 Task: Search one way flight ticket for 1 adult, 5 children, 2 infants in seat and 1 infant on lap in first from Denver: Denver International Airport to Laramie: Laramie Regional Airport on 5-3-2023. Choice of flights is Westjet. Number of bags: 7 checked bags. Price is upto 87000. Outbound departure time preference is 14:15.
Action: Mouse moved to (336, 132)
Screenshot: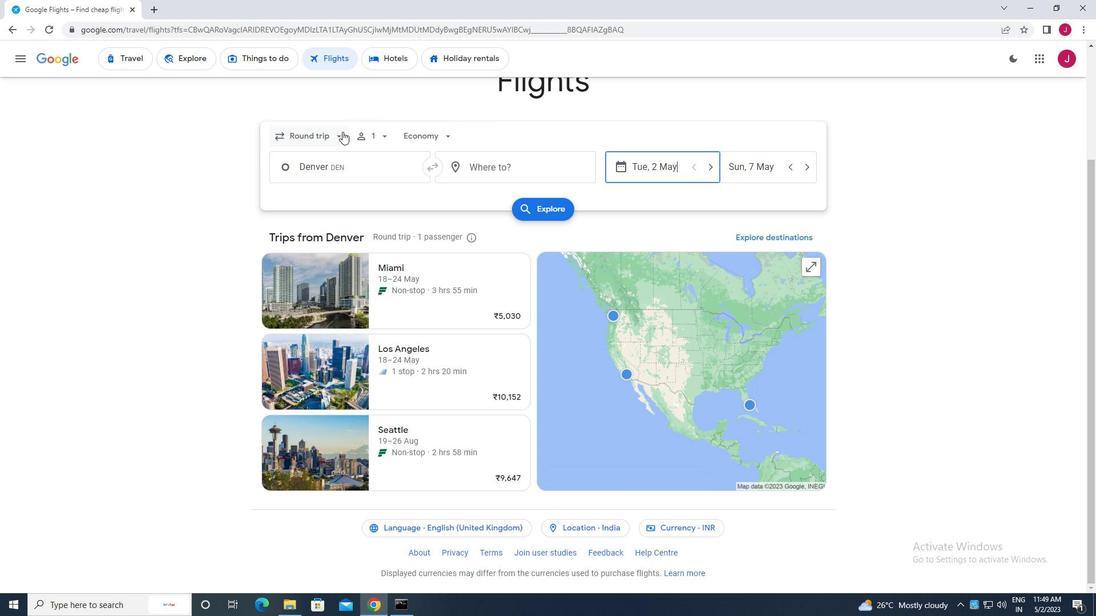 
Action: Mouse pressed left at (336, 132)
Screenshot: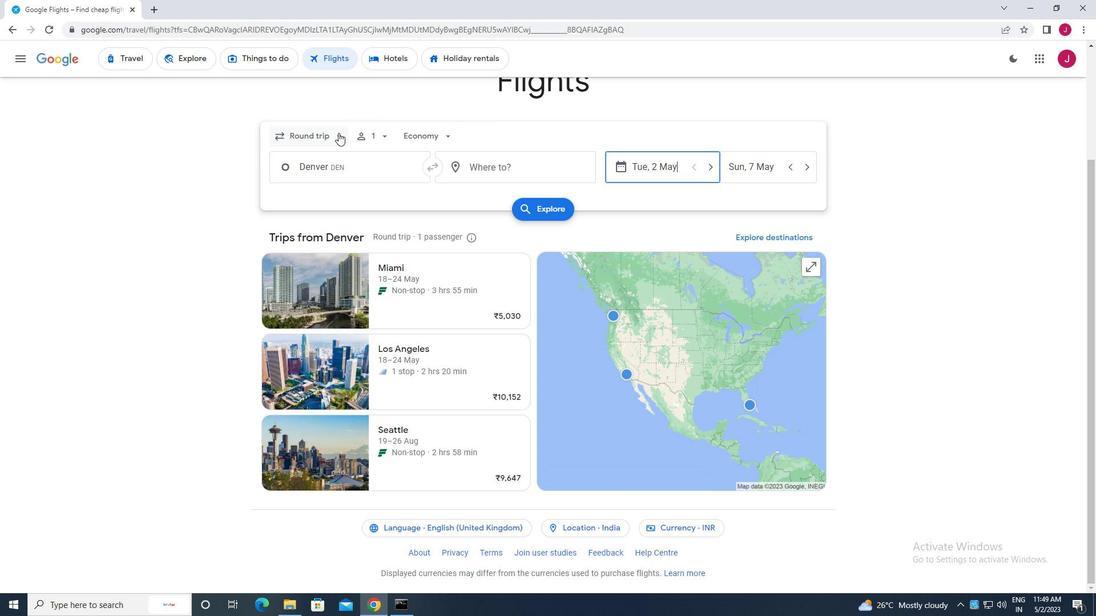 
Action: Mouse moved to (322, 191)
Screenshot: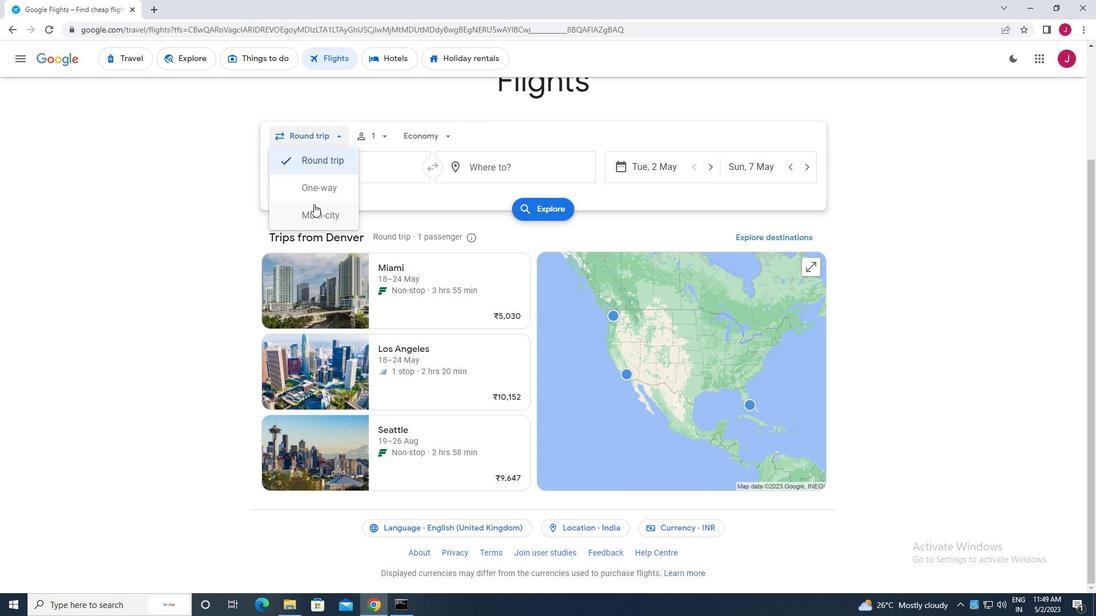 
Action: Mouse pressed left at (322, 191)
Screenshot: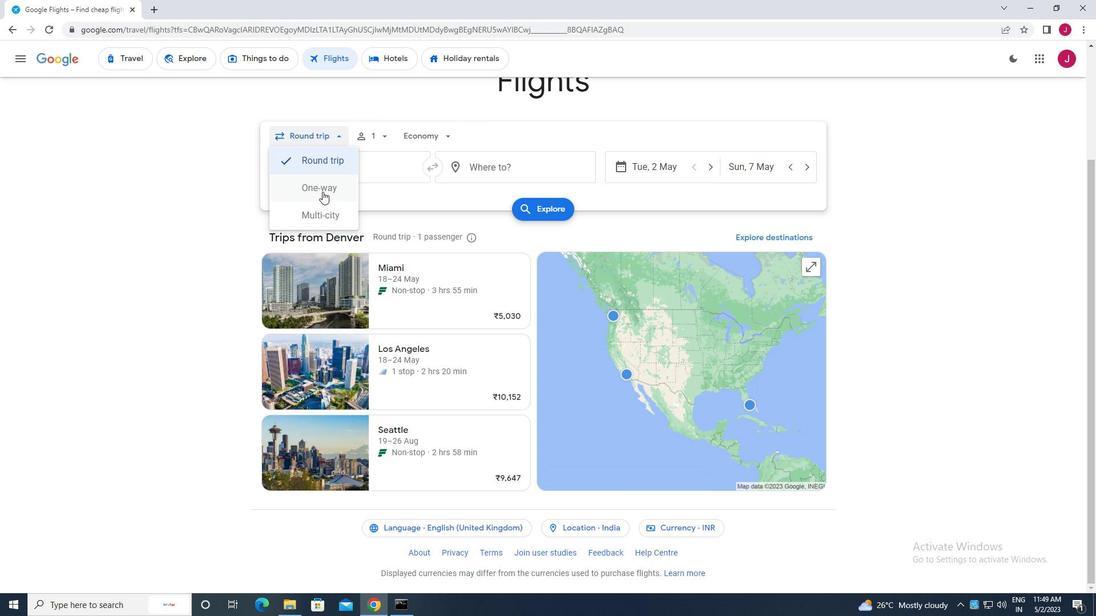 
Action: Mouse moved to (384, 132)
Screenshot: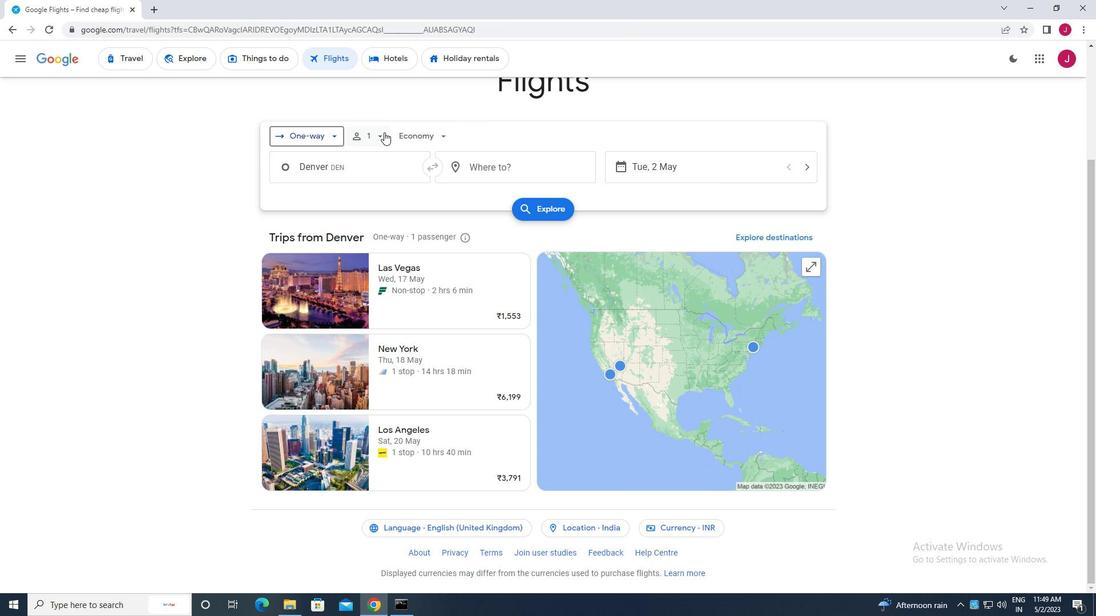 
Action: Mouse pressed left at (384, 132)
Screenshot: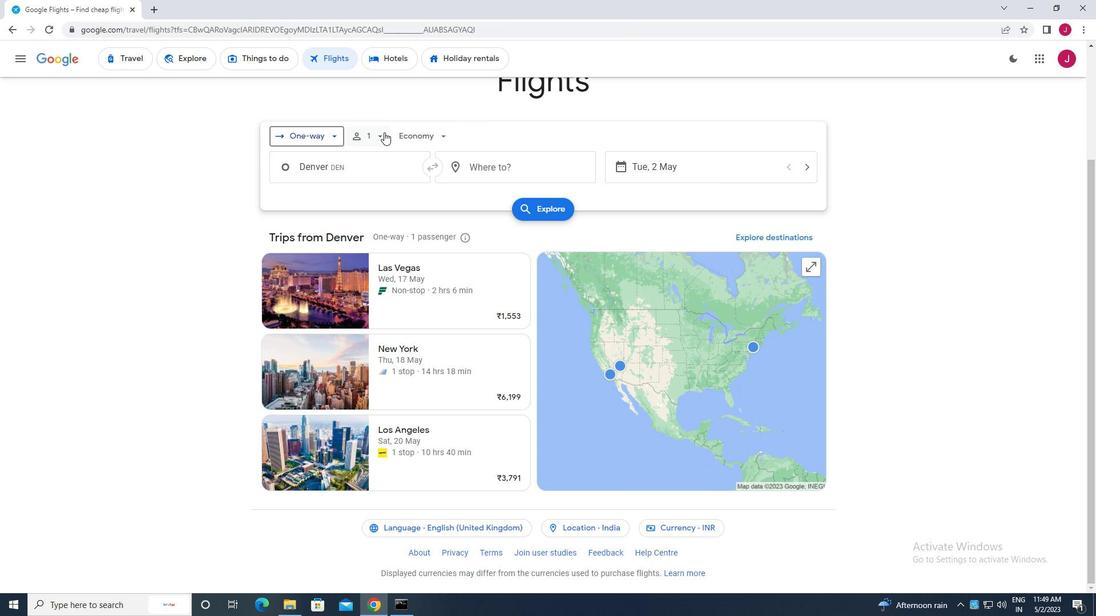 
Action: Mouse moved to (465, 198)
Screenshot: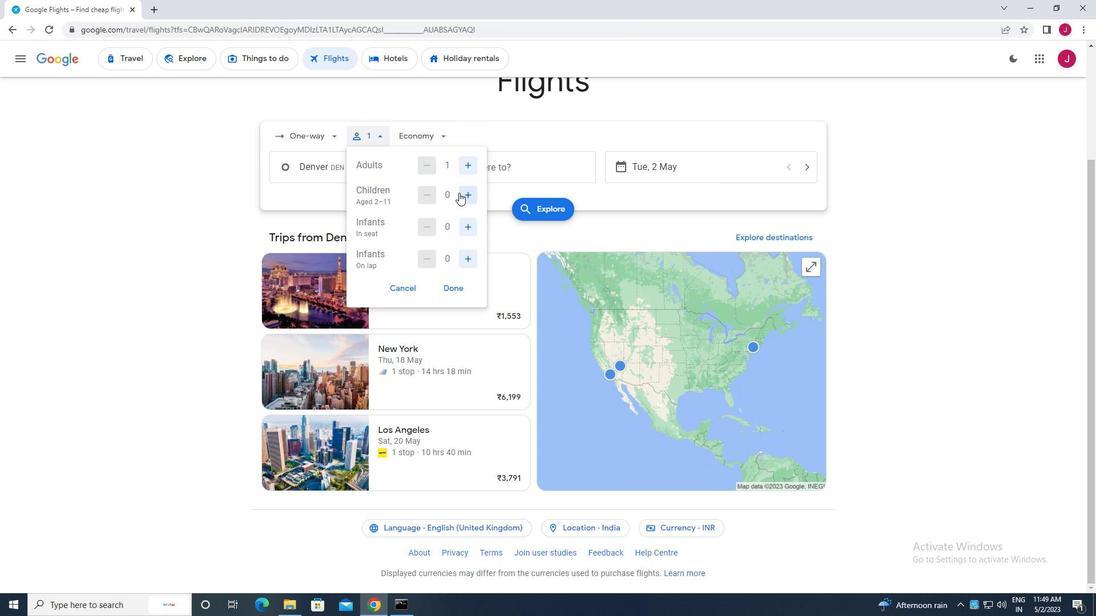 
Action: Mouse pressed left at (465, 198)
Screenshot: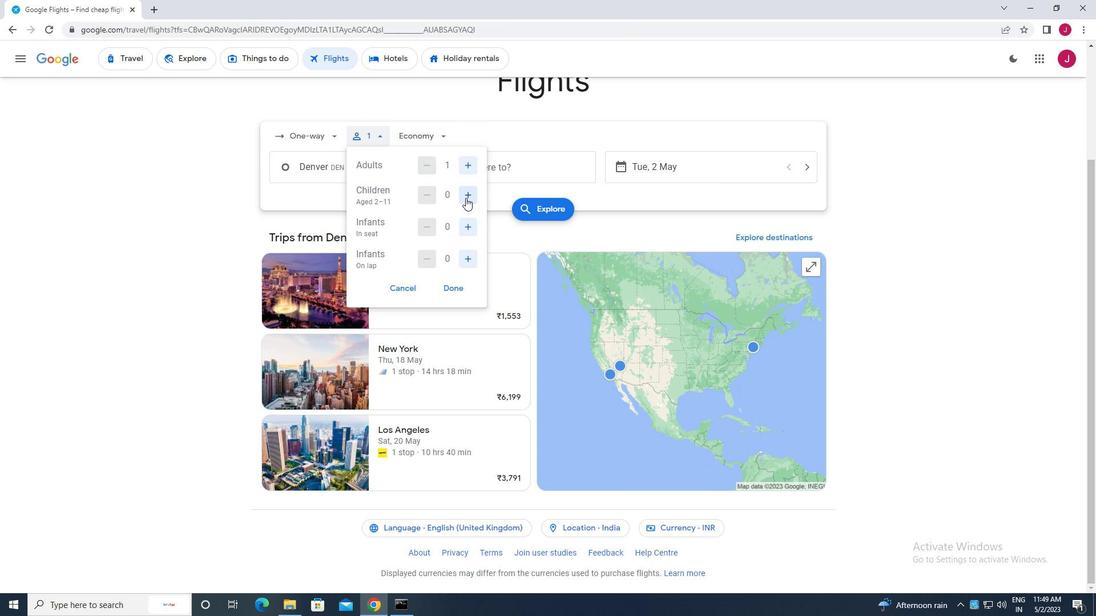 
Action: Mouse pressed left at (465, 198)
Screenshot: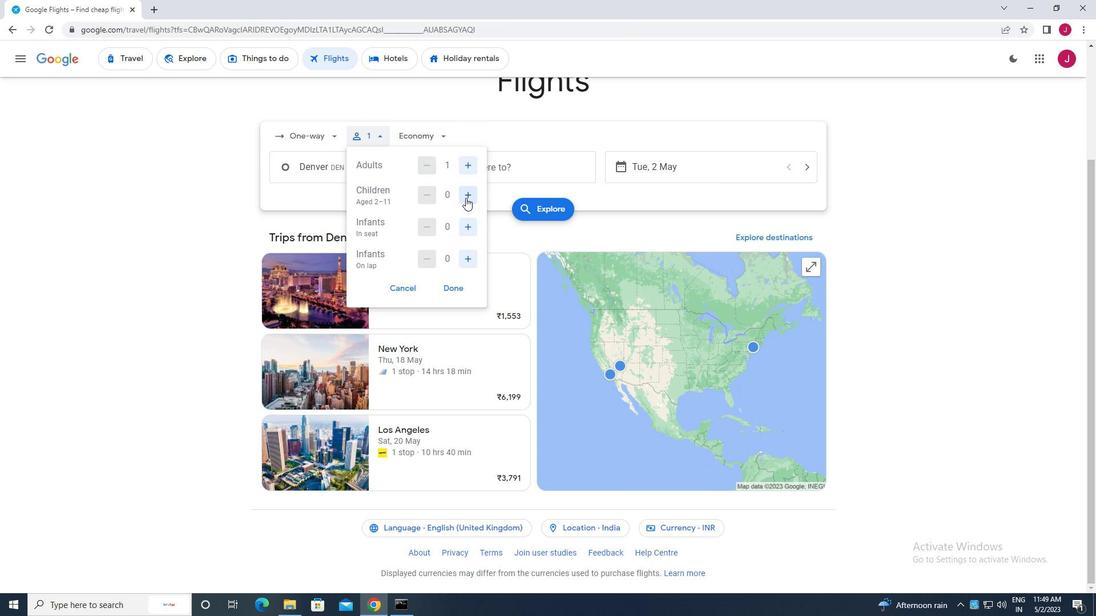 
Action: Mouse pressed left at (465, 198)
Screenshot: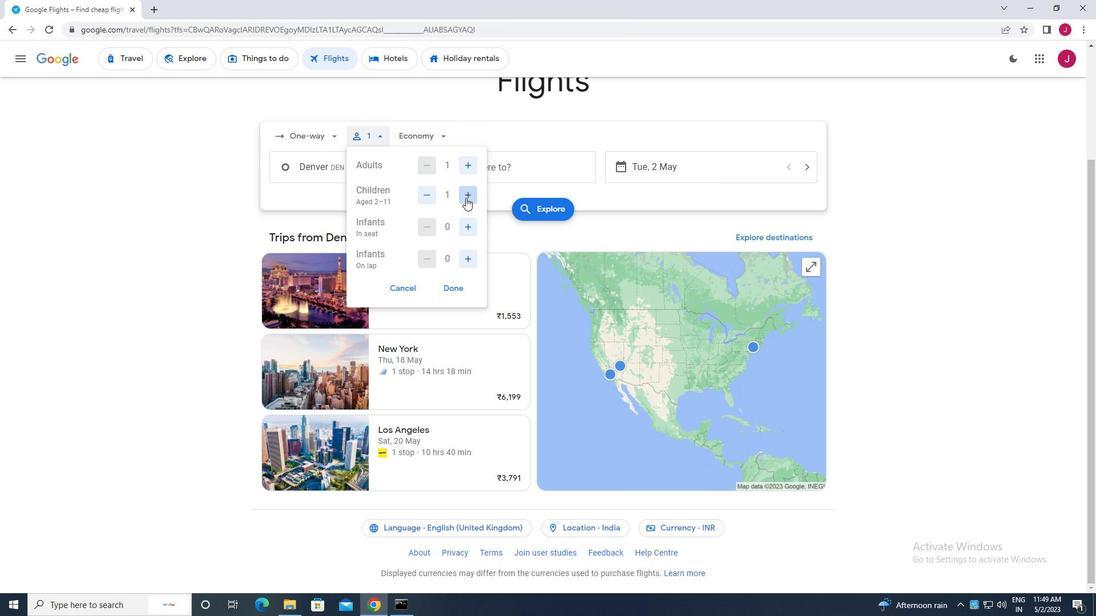 
Action: Mouse pressed left at (465, 198)
Screenshot: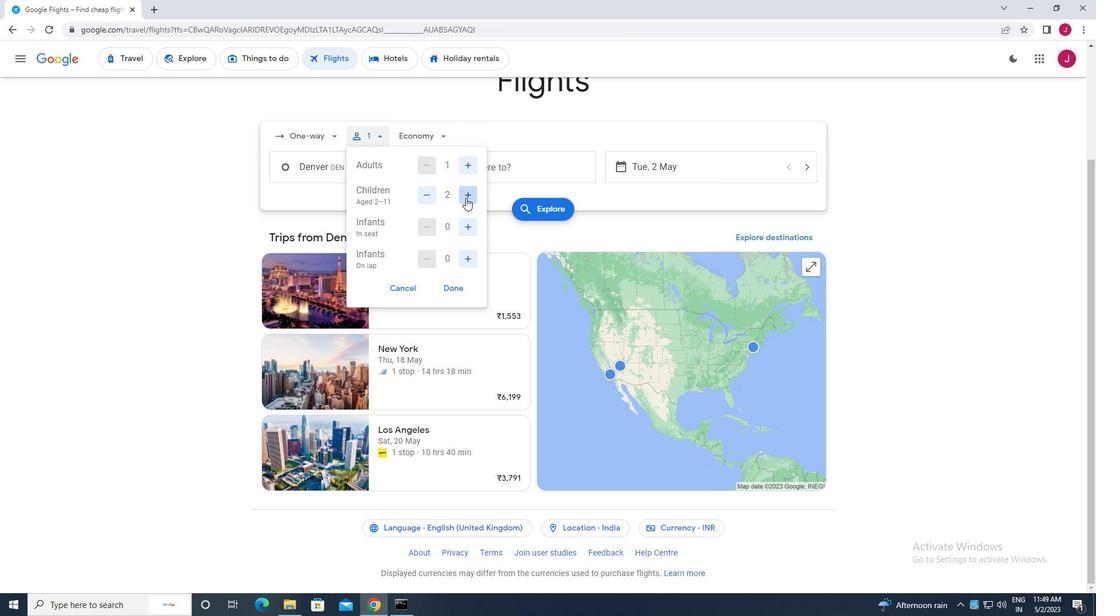 
Action: Mouse pressed left at (465, 198)
Screenshot: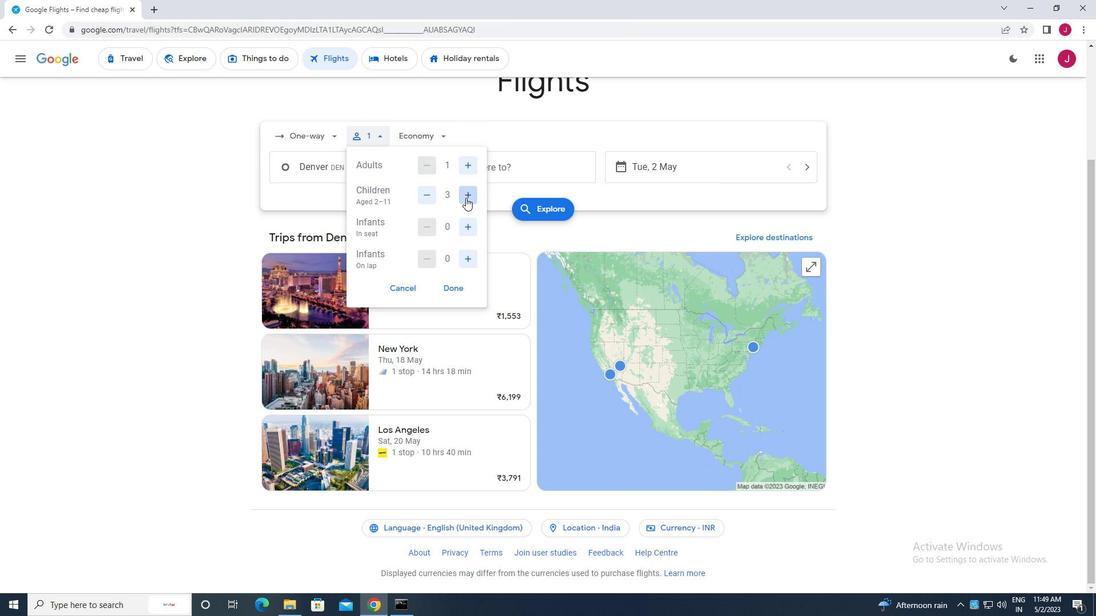 
Action: Mouse moved to (470, 231)
Screenshot: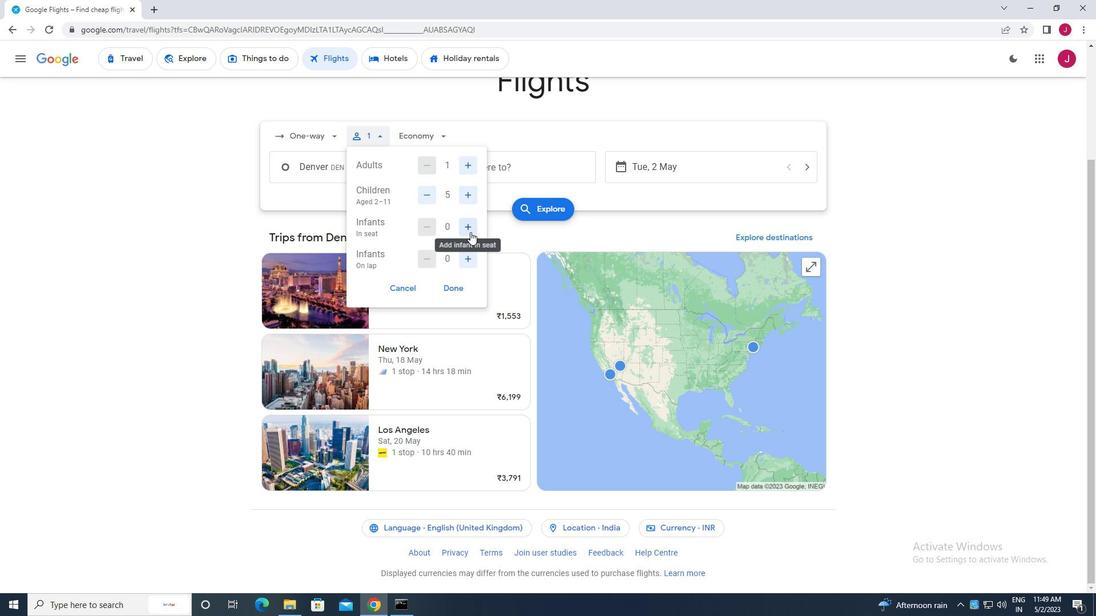 
Action: Mouse pressed left at (470, 231)
Screenshot: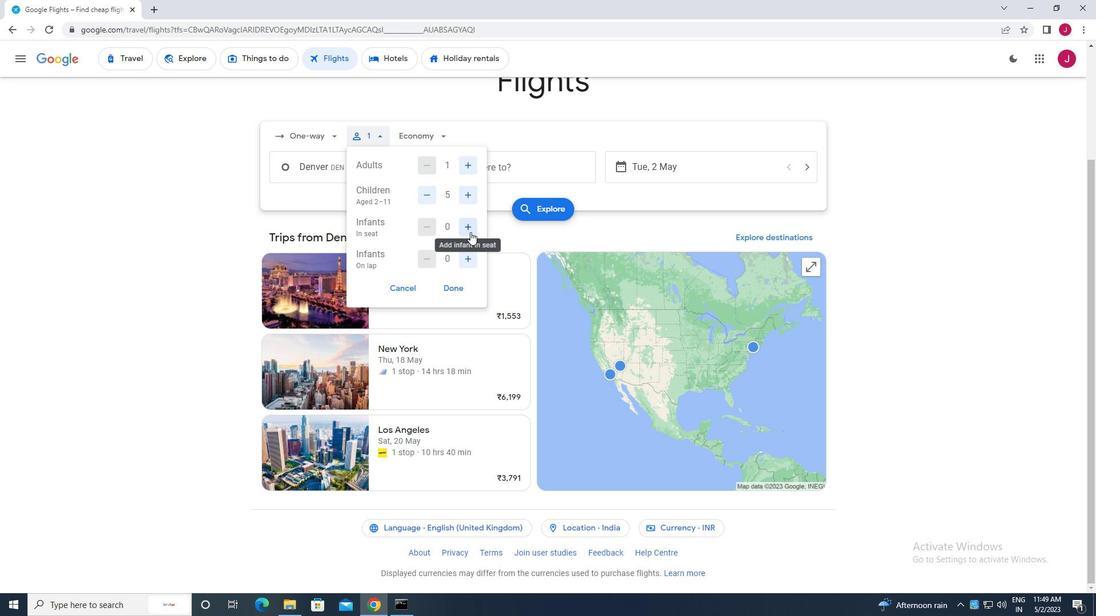 
Action: Mouse pressed left at (470, 231)
Screenshot: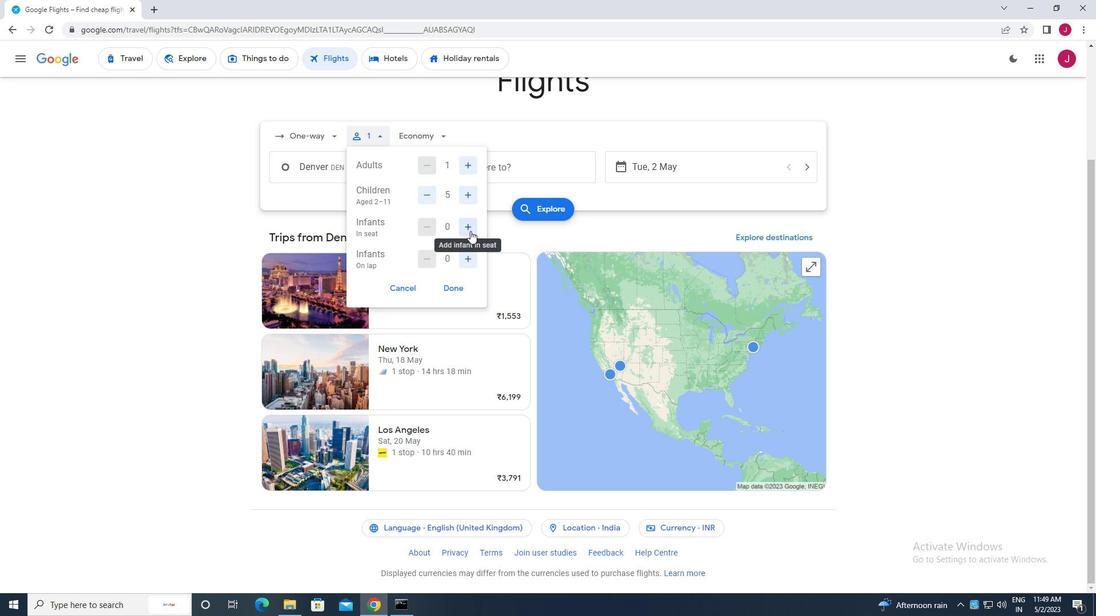 
Action: Mouse moved to (469, 257)
Screenshot: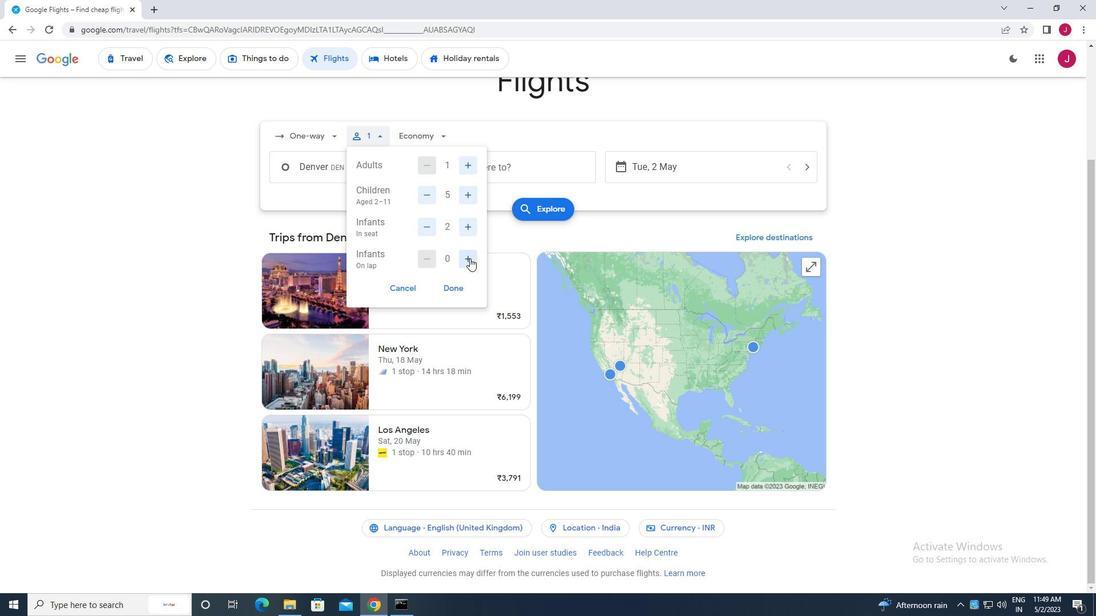 
Action: Mouse pressed left at (469, 257)
Screenshot: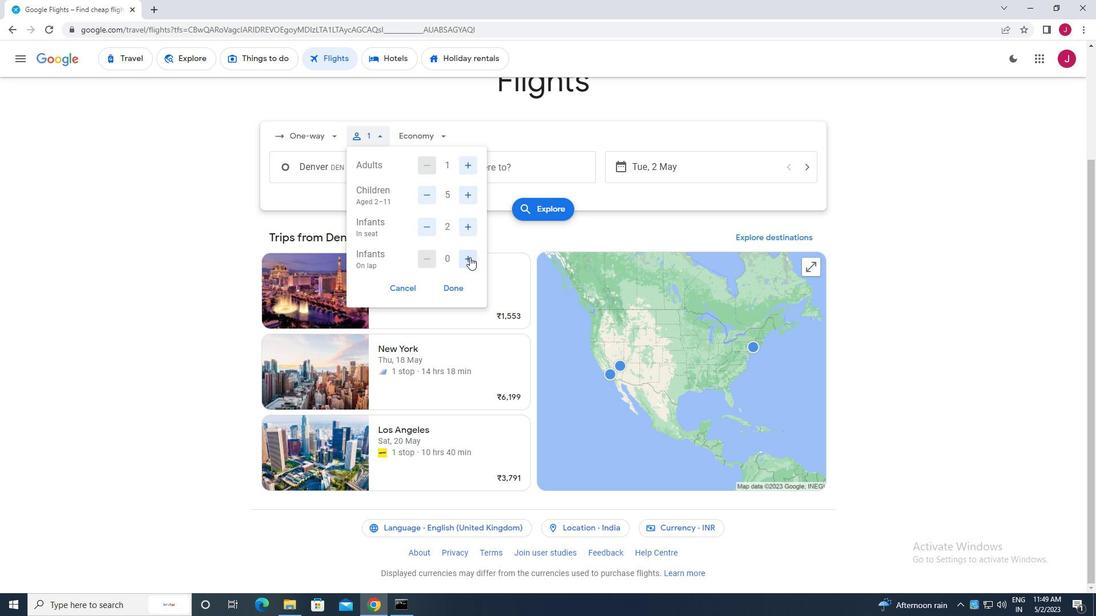
Action: Mouse moved to (431, 226)
Screenshot: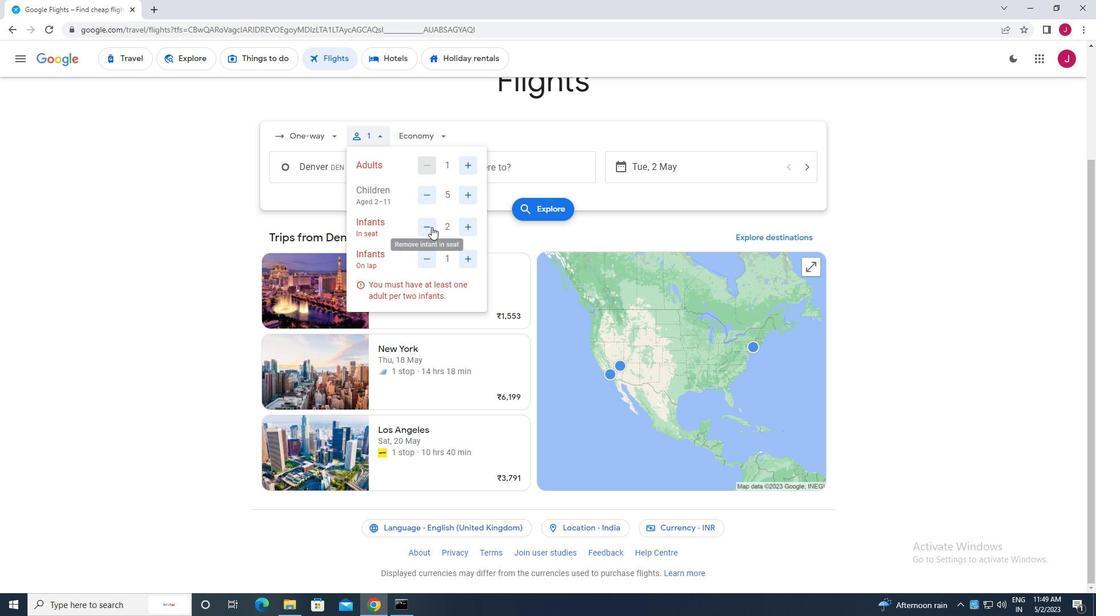 
Action: Mouse pressed left at (431, 226)
Screenshot: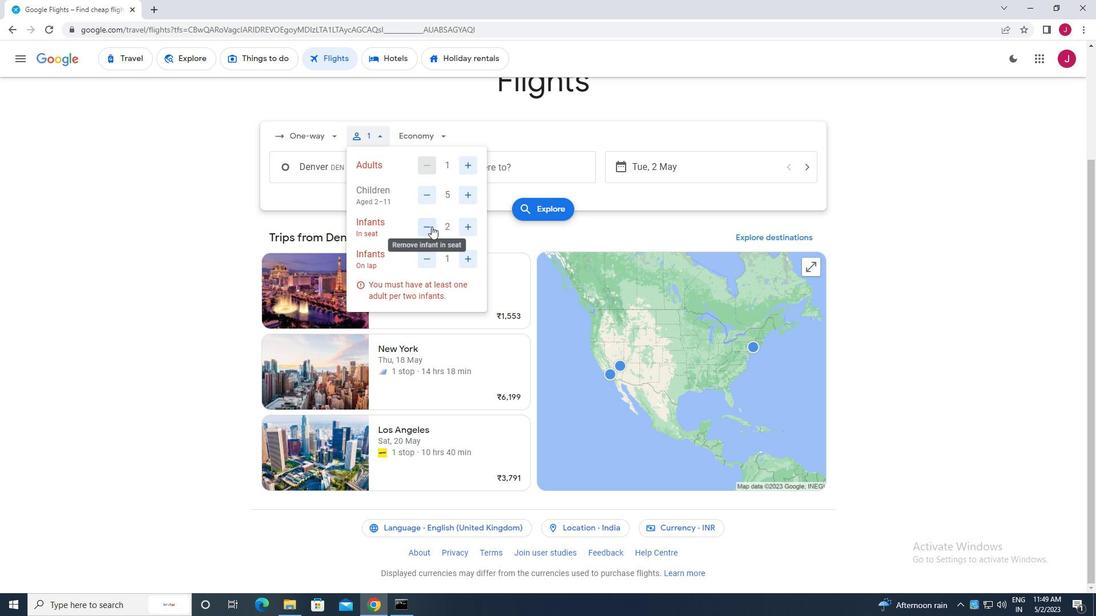 
Action: Mouse moved to (455, 290)
Screenshot: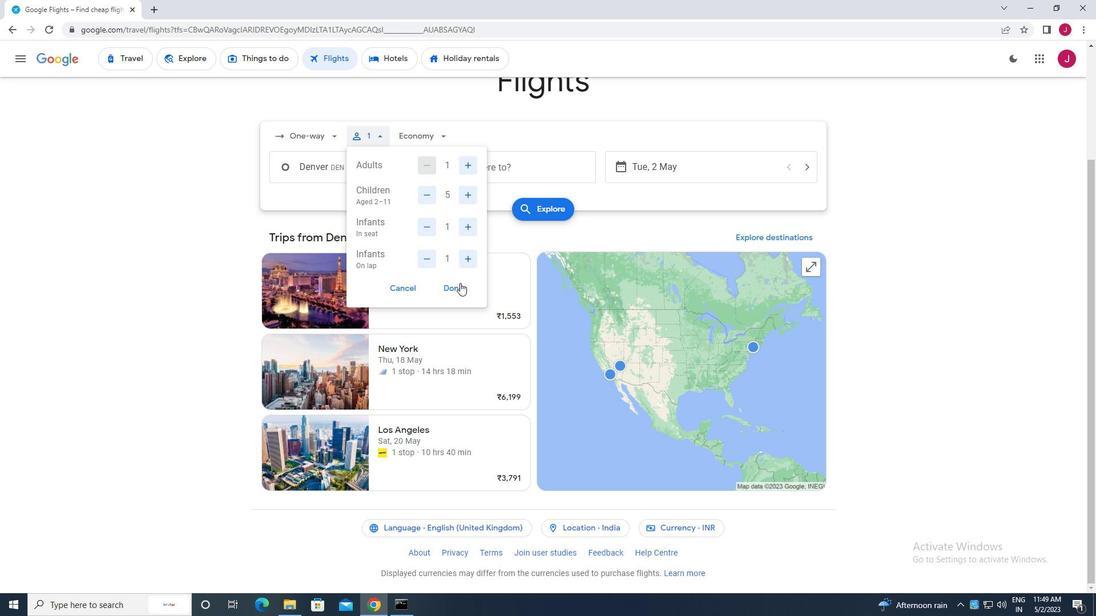 
Action: Mouse pressed left at (455, 290)
Screenshot: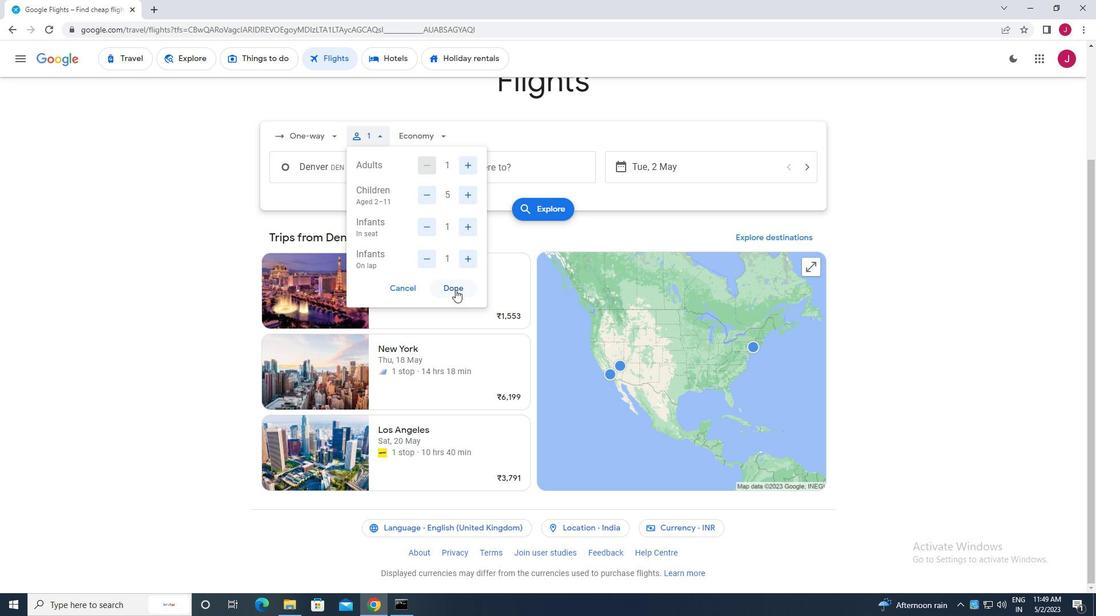 
Action: Mouse moved to (437, 133)
Screenshot: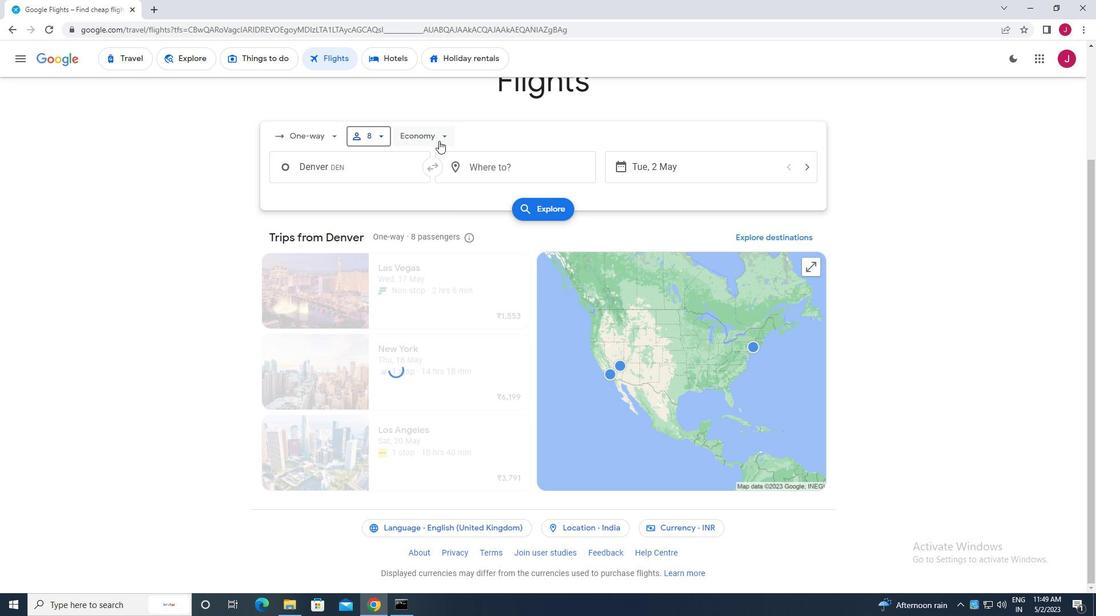
Action: Mouse pressed left at (437, 133)
Screenshot: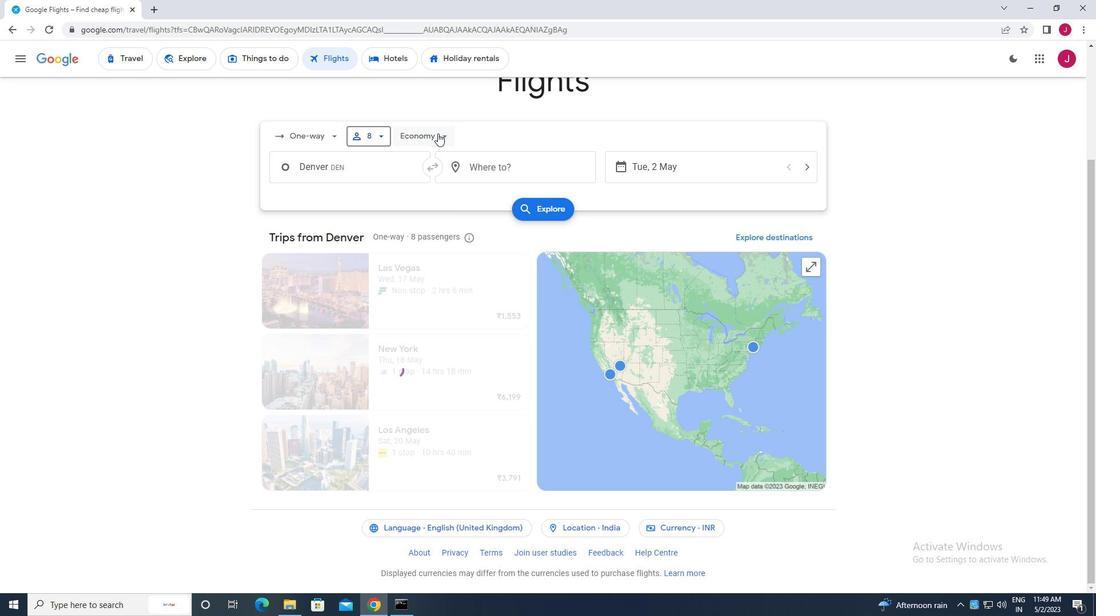 
Action: Mouse moved to (436, 239)
Screenshot: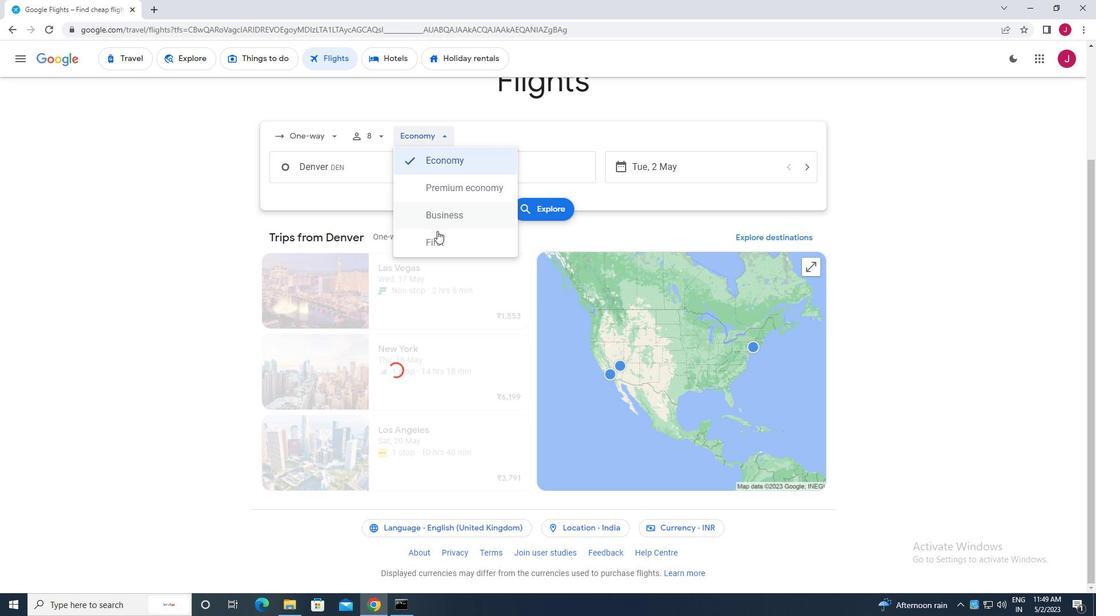 
Action: Mouse pressed left at (436, 239)
Screenshot: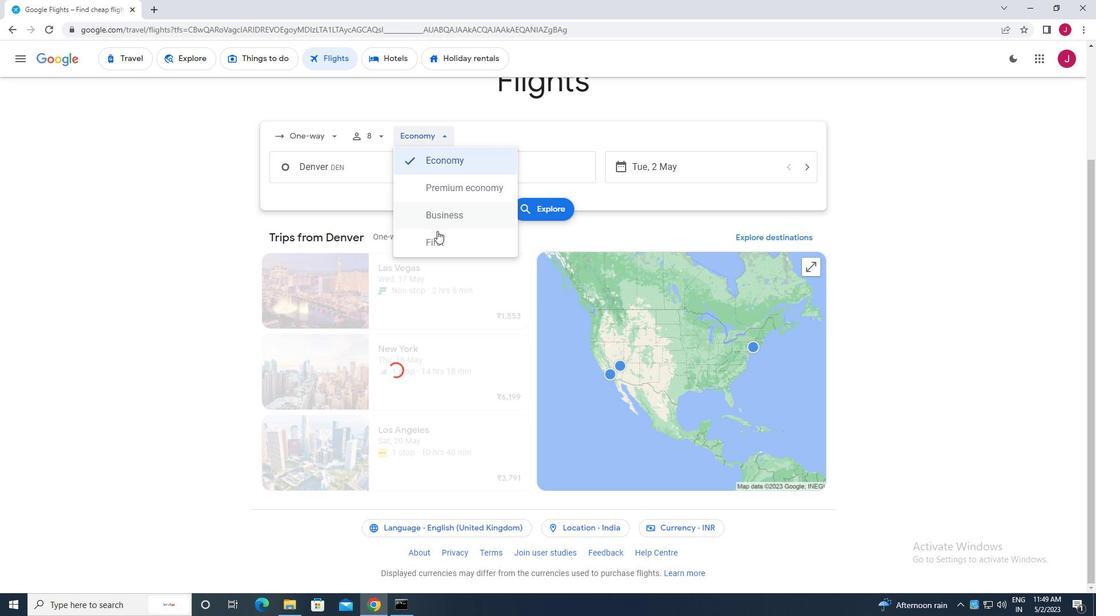 
Action: Mouse moved to (376, 169)
Screenshot: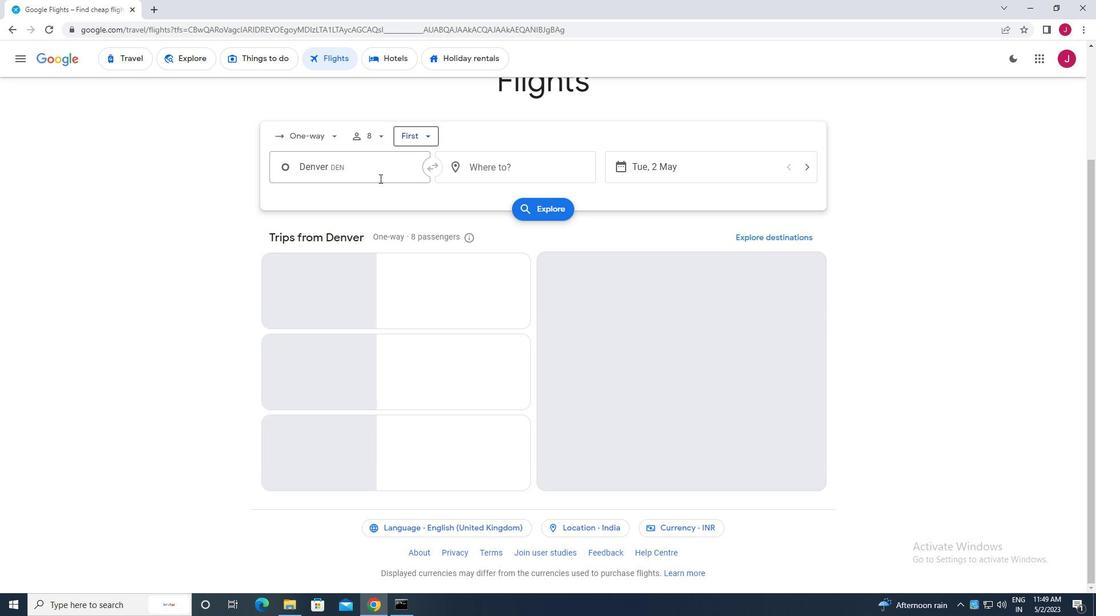 
Action: Mouse pressed left at (376, 169)
Screenshot: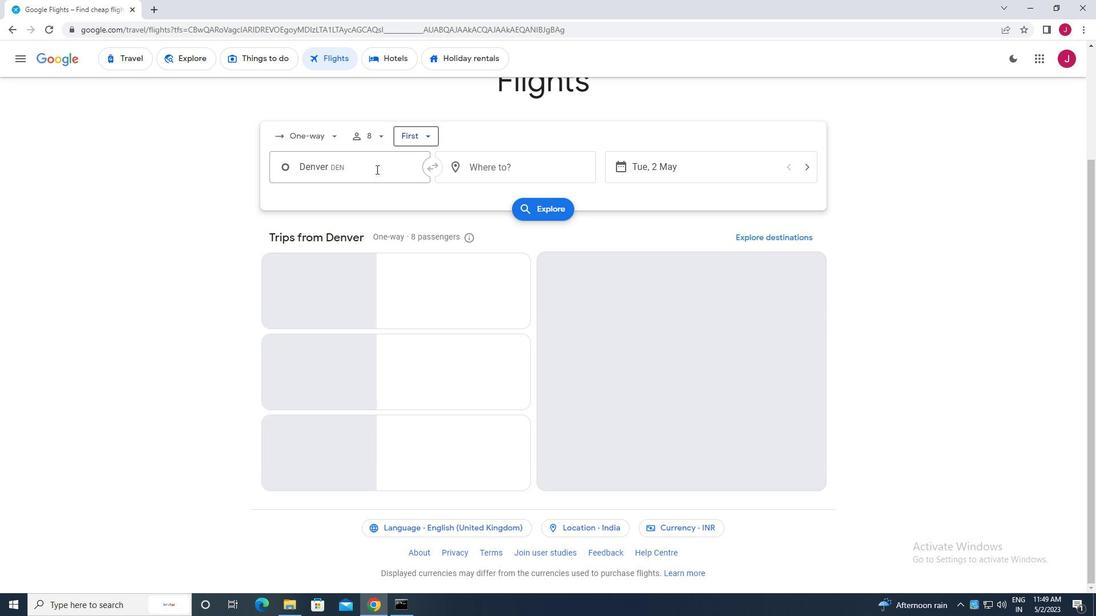 
Action: Mouse moved to (379, 170)
Screenshot: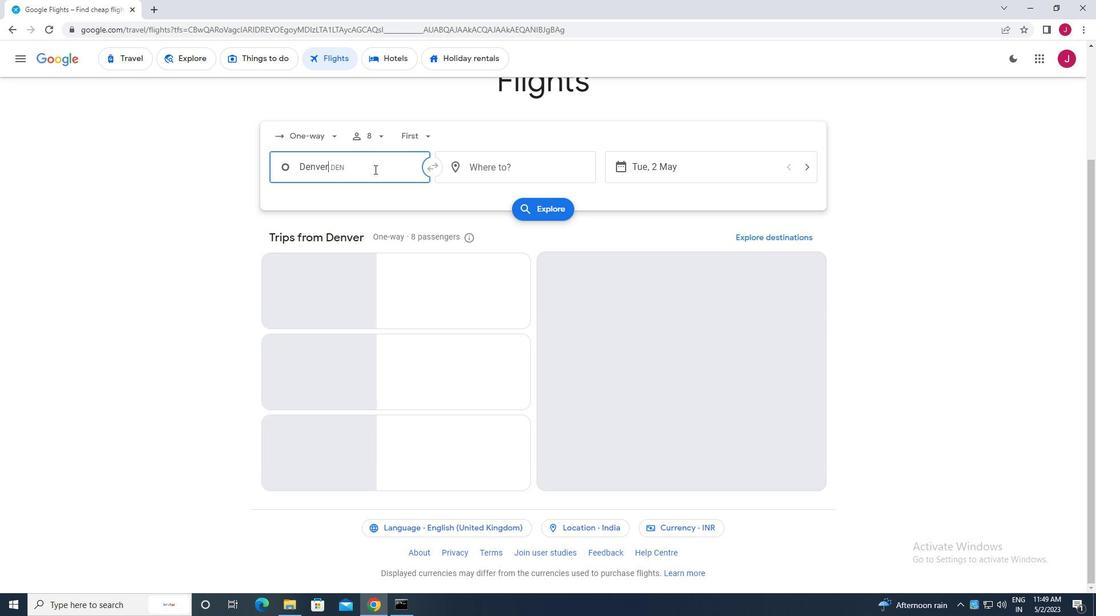 
Action: Key pressed denvere
Screenshot: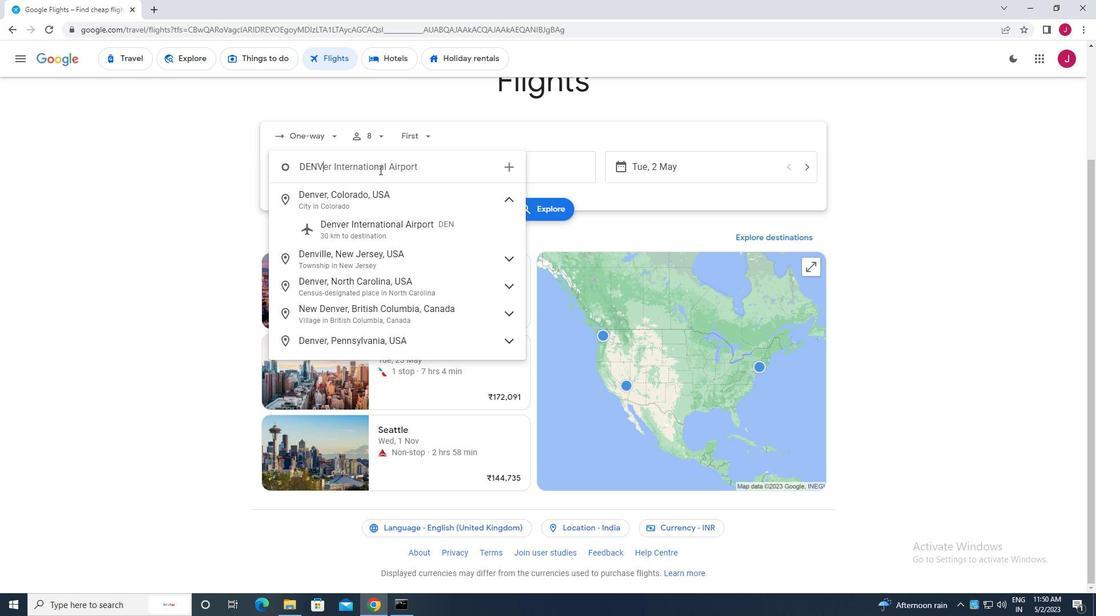 
Action: Mouse moved to (399, 228)
Screenshot: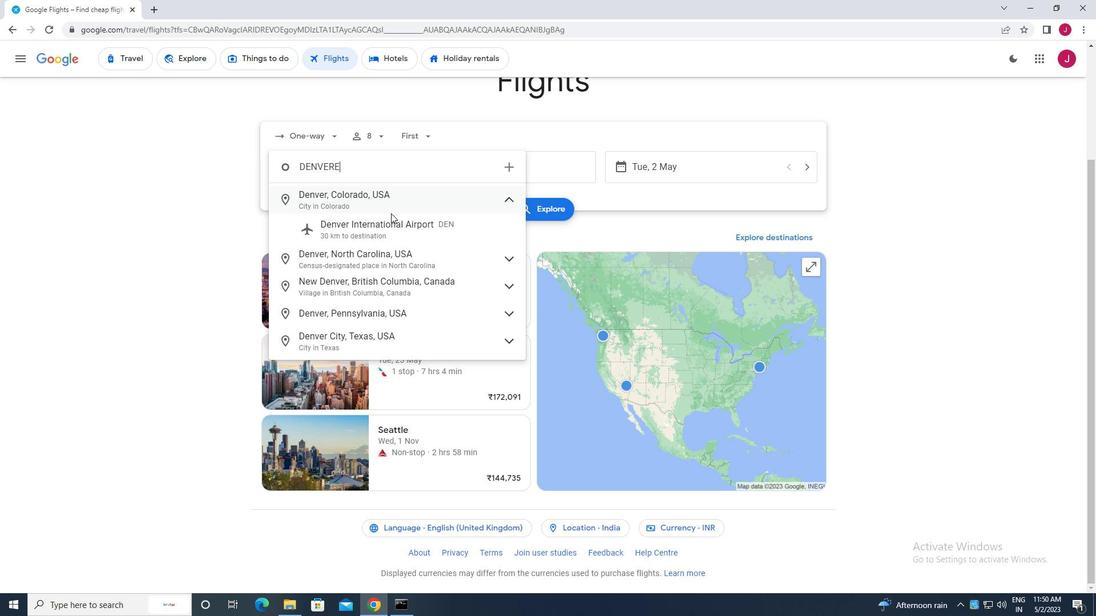 
Action: Mouse pressed left at (399, 228)
Screenshot: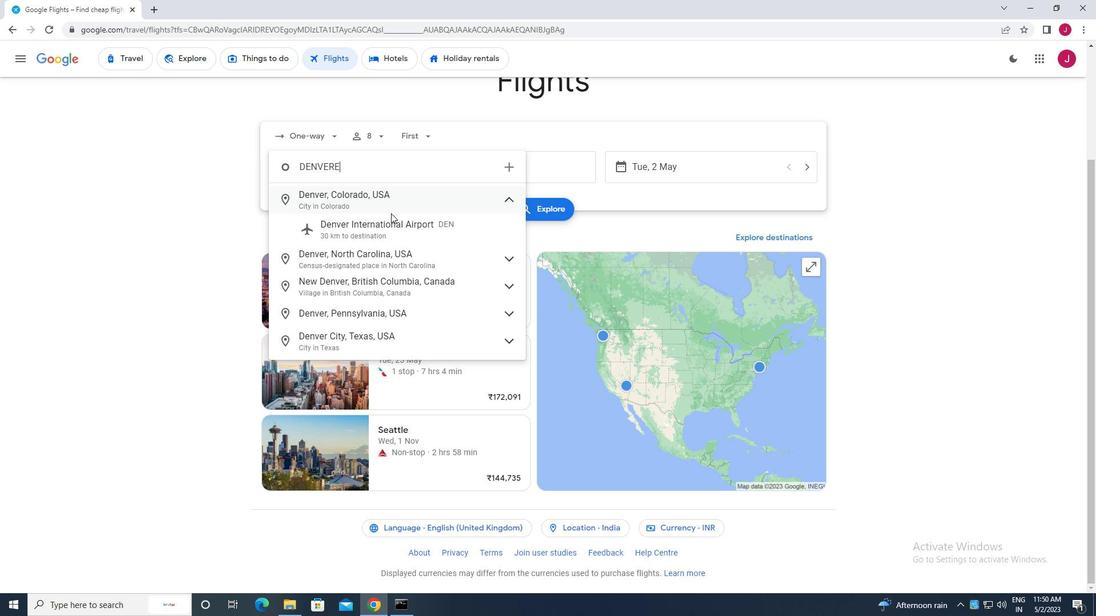 
Action: Mouse moved to (537, 173)
Screenshot: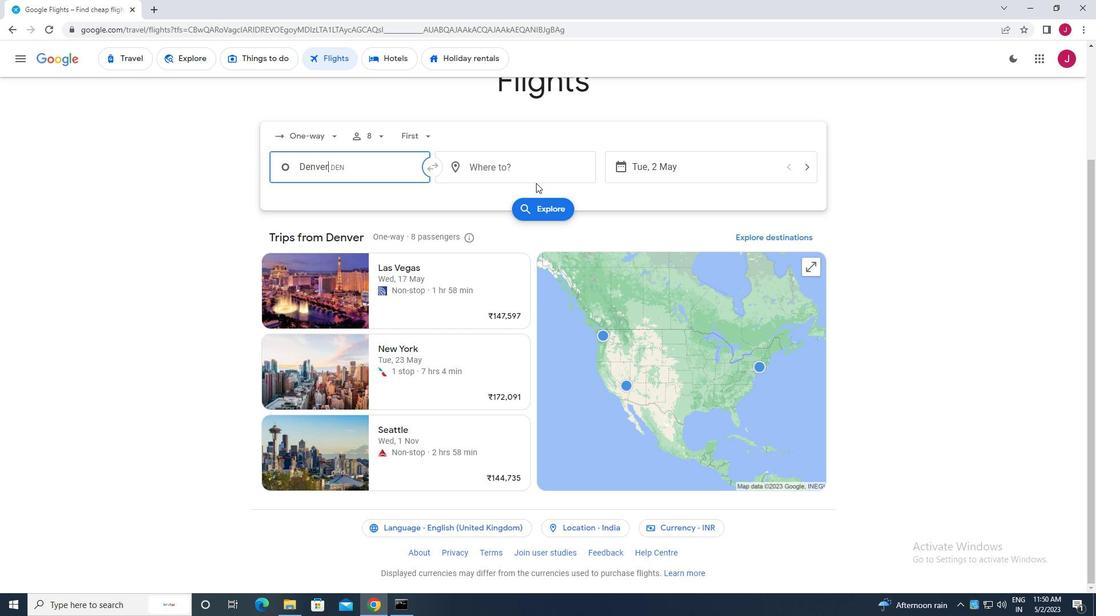 
Action: Mouse pressed left at (537, 173)
Screenshot: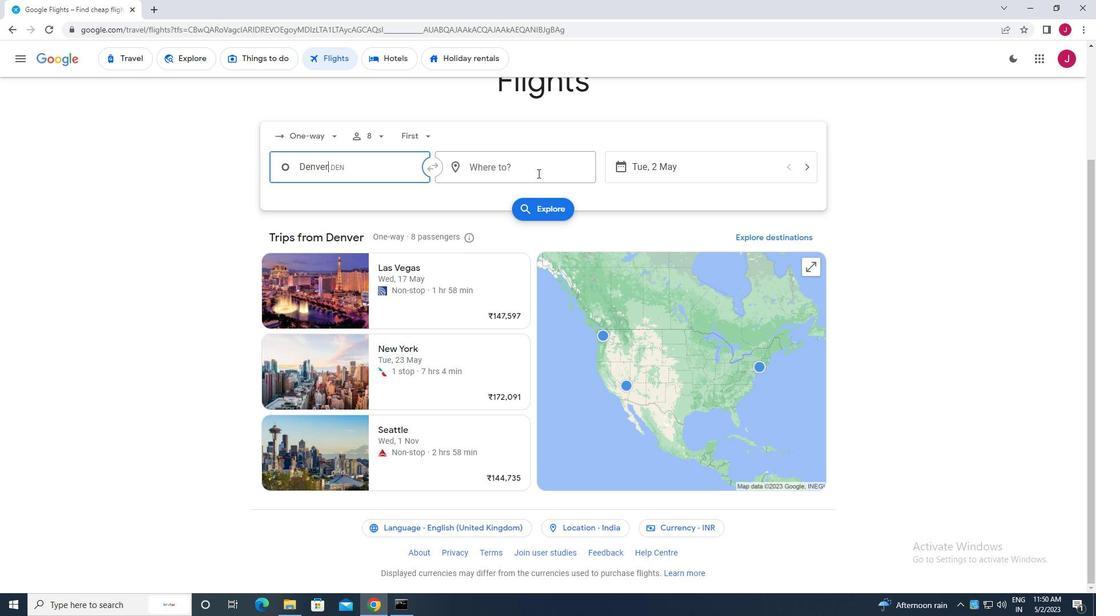 
Action: Mouse moved to (534, 174)
Screenshot: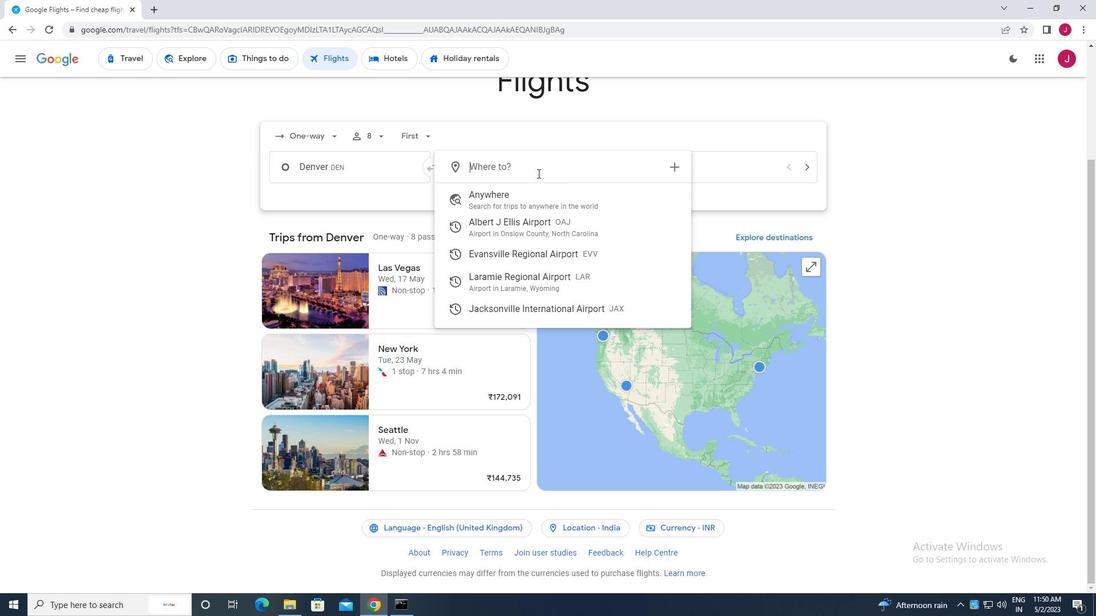 
Action: Key pressed laram
Screenshot: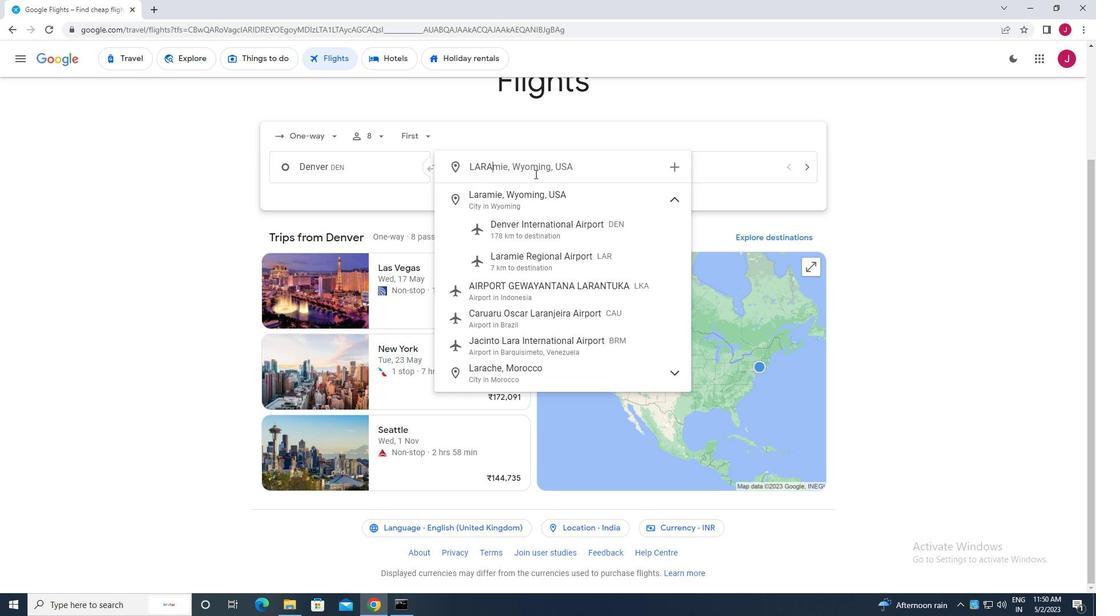 
Action: Mouse moved to (572, 261)
Screenshot: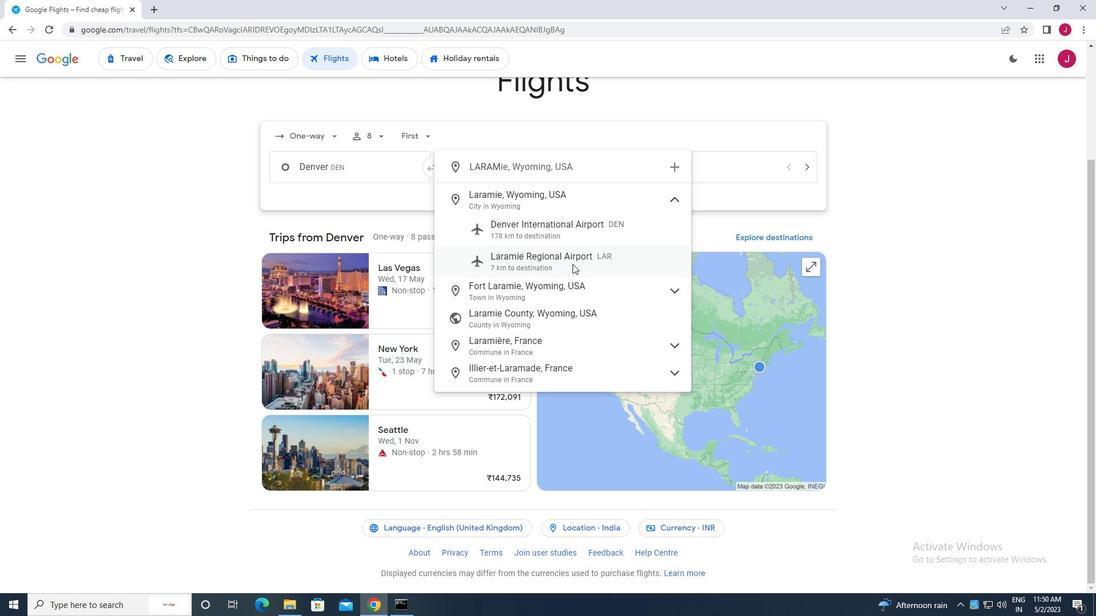 
Action: Mouse pressed left at (572, 261)
Screenshot: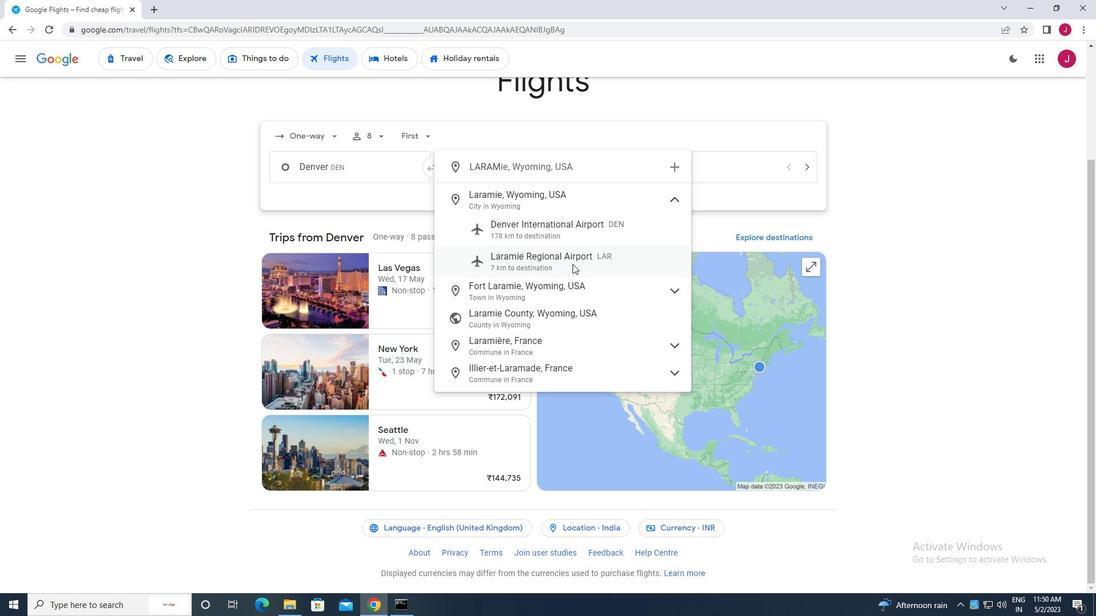 
Action: Mouse moved to (672, 164)
Screenshot: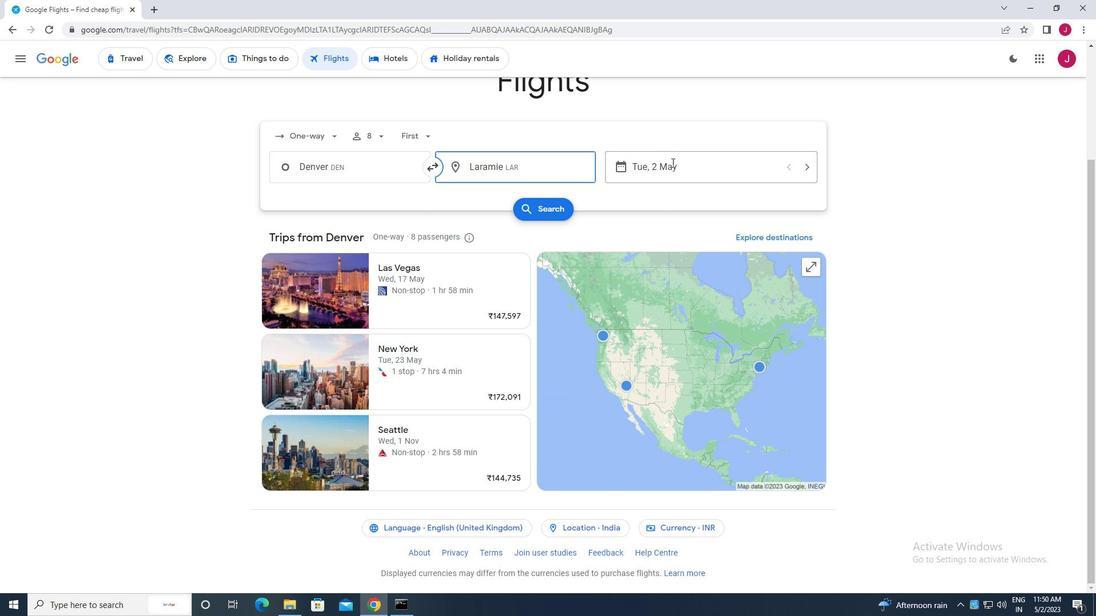 
Action: Mouse pressed left at (672, 164)
Screenshot: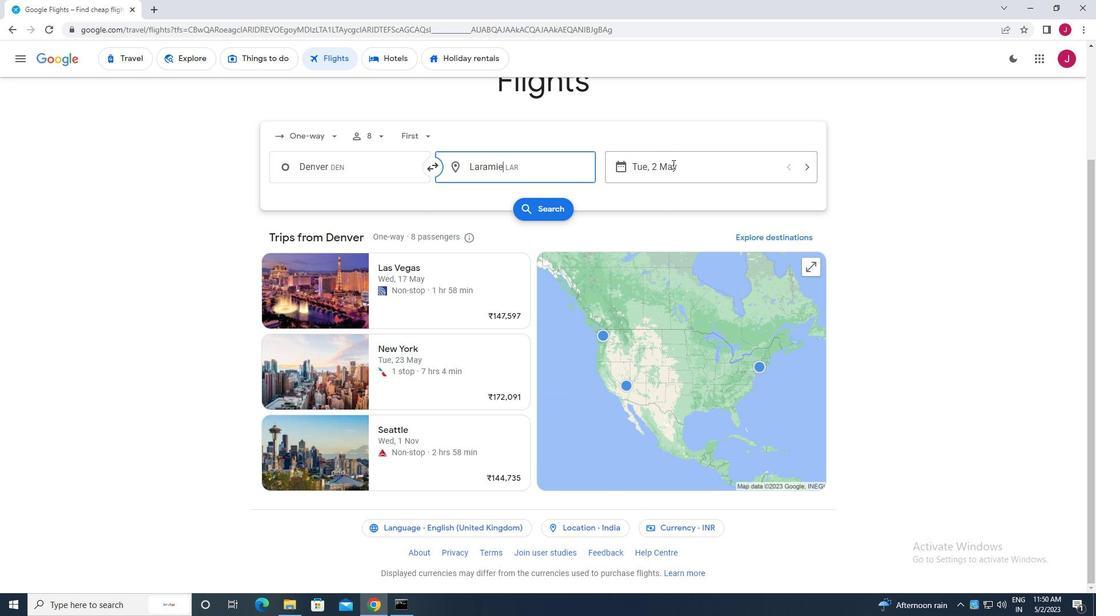
Action: Mouse moved to (489, 255)
Screenshot: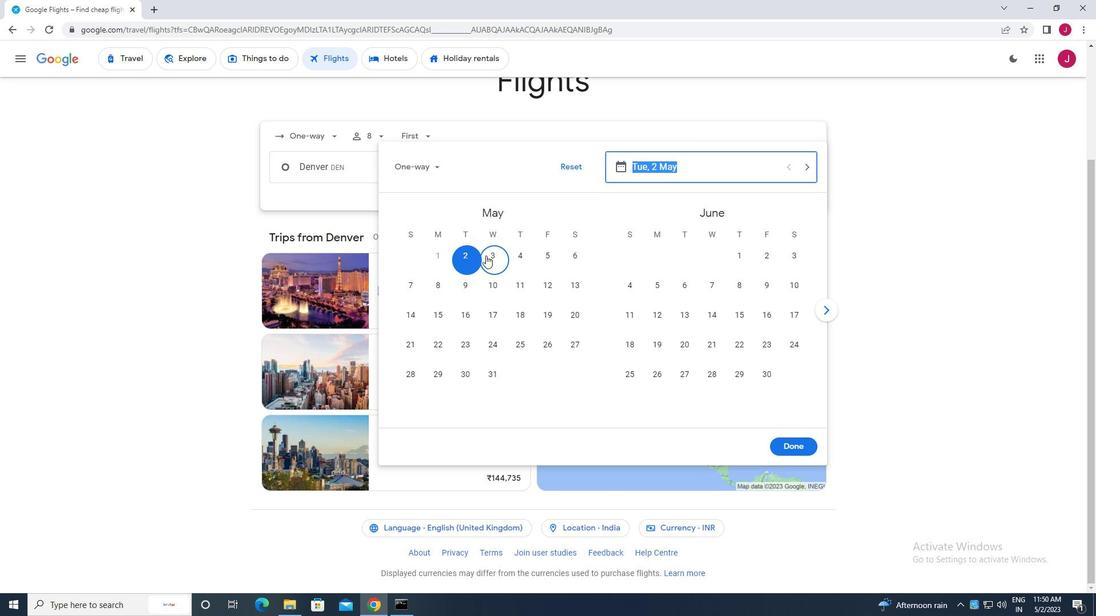 
Action: Mouse pressed left at (489, 255)
Screenshot: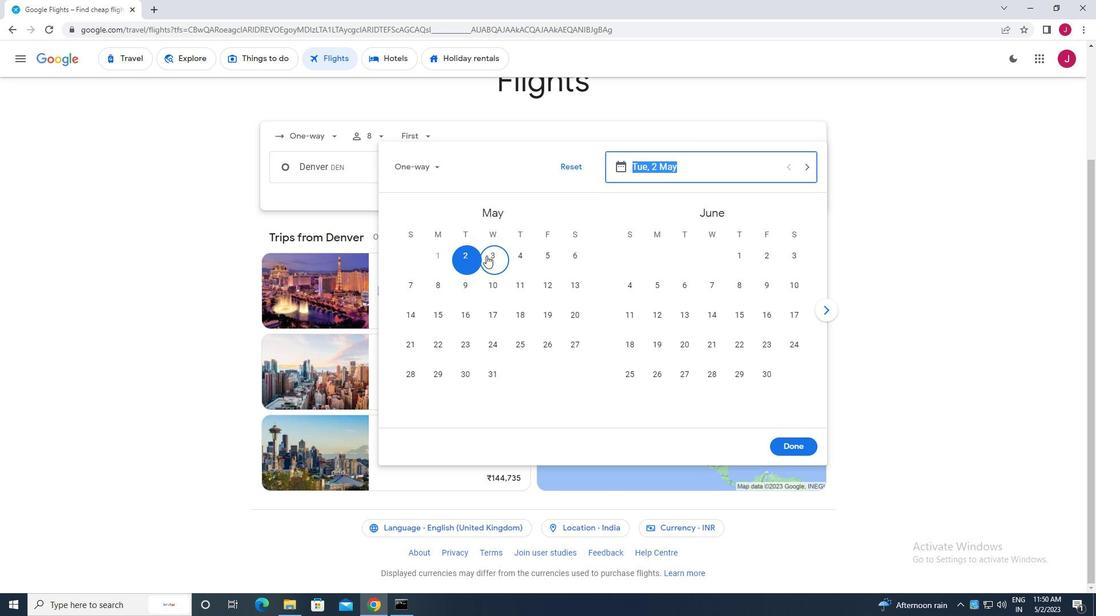 
Action: Mouse moved to (787, 443)
Screenshot: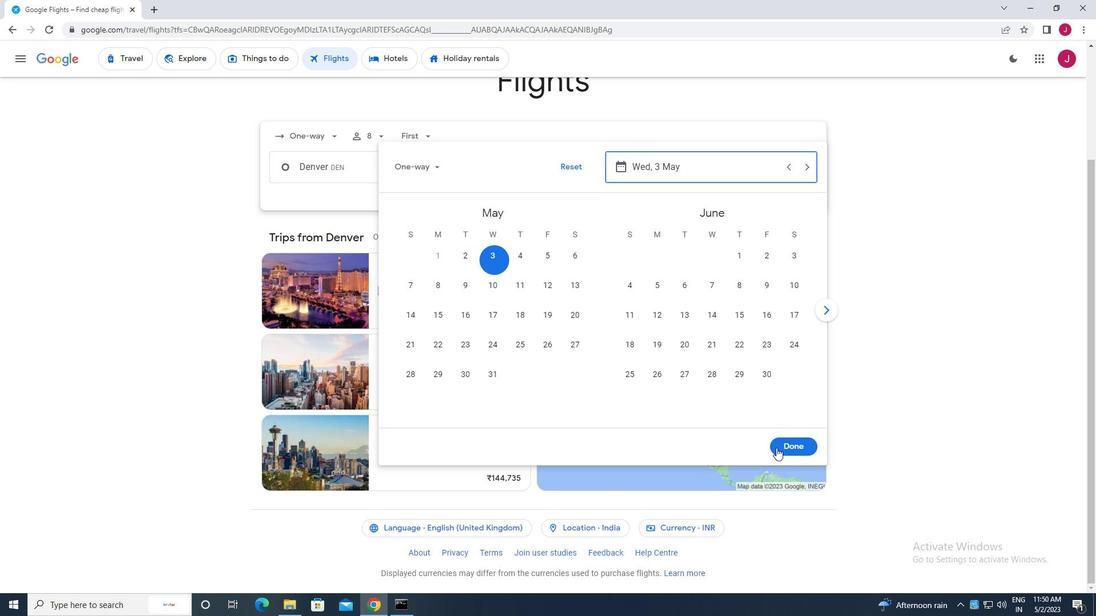 
Action: Mouse pressed left at (787, 443)
Screenshot: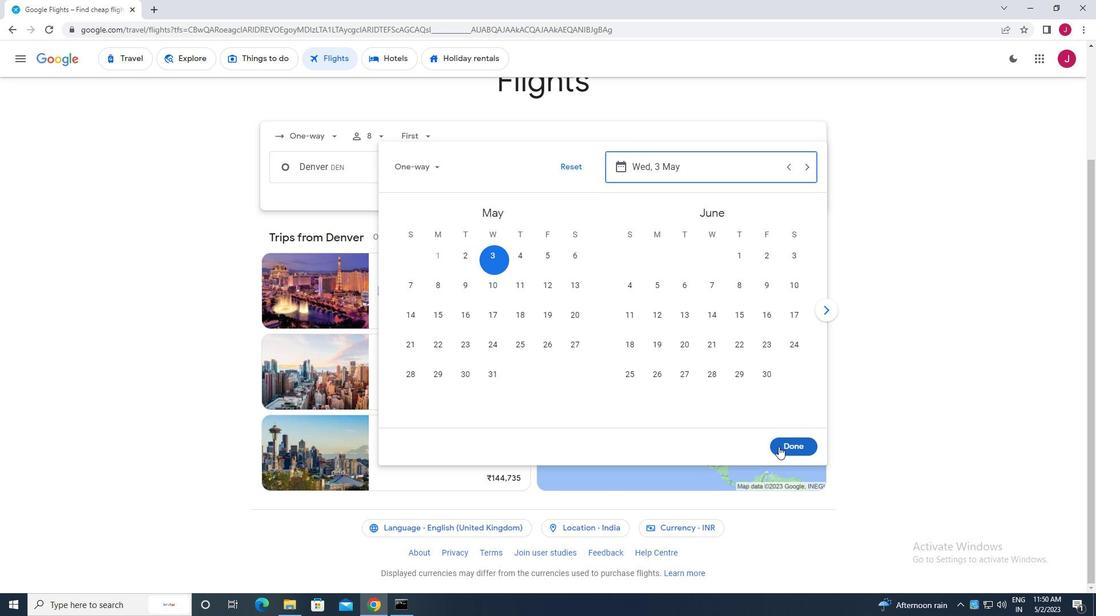 
Action: Mouse moved to (562, 207)
Screenshot: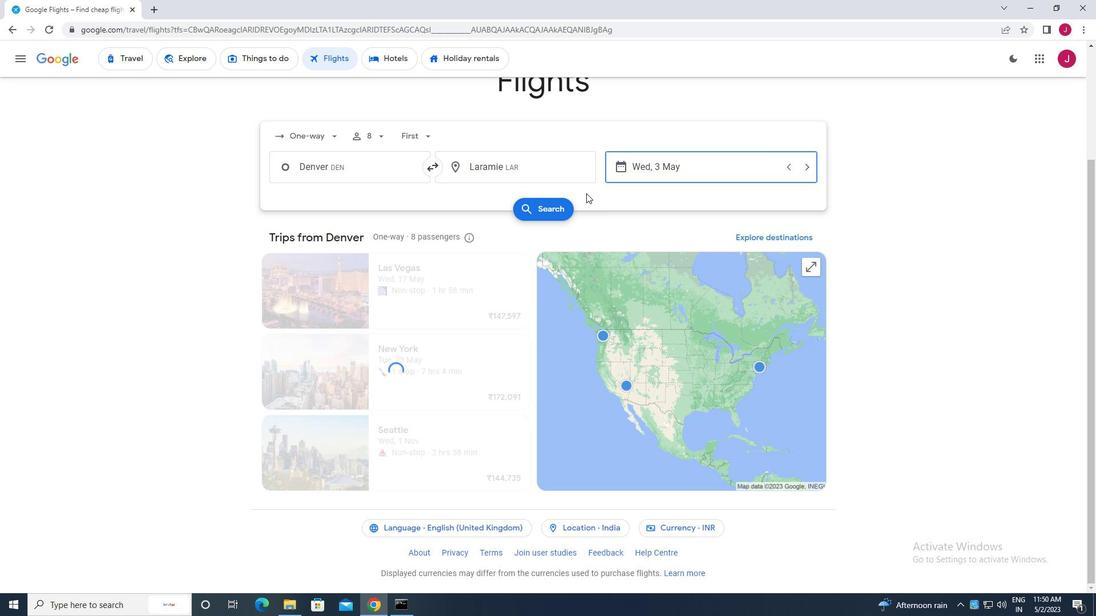 
Action: Mouse pressed left at (562, 207)
Screenshot: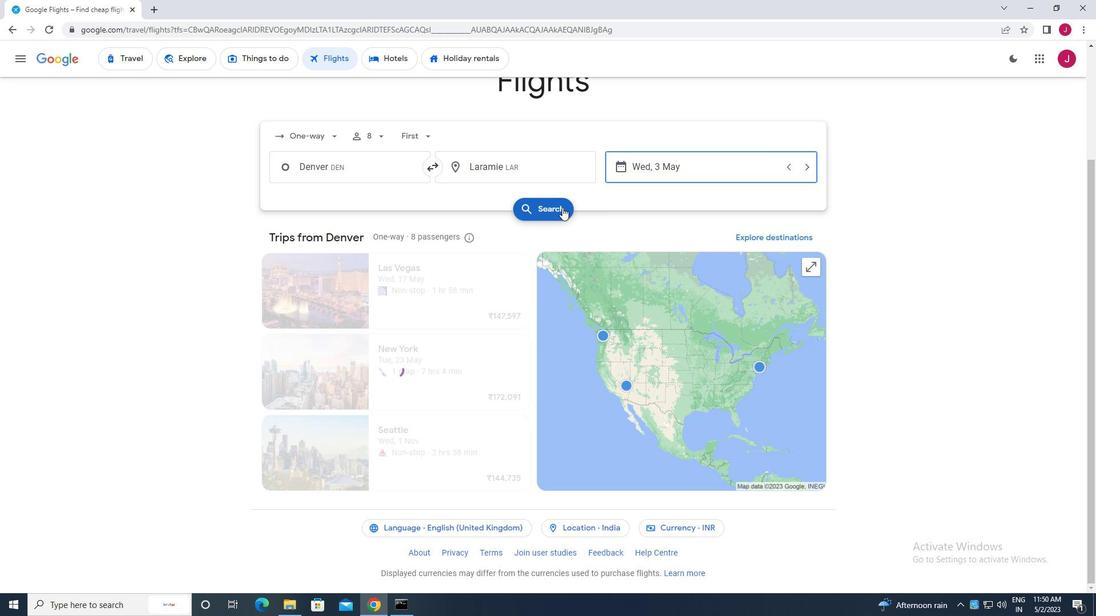 
Action: Mouse moved to (288, 165)
Screenshot: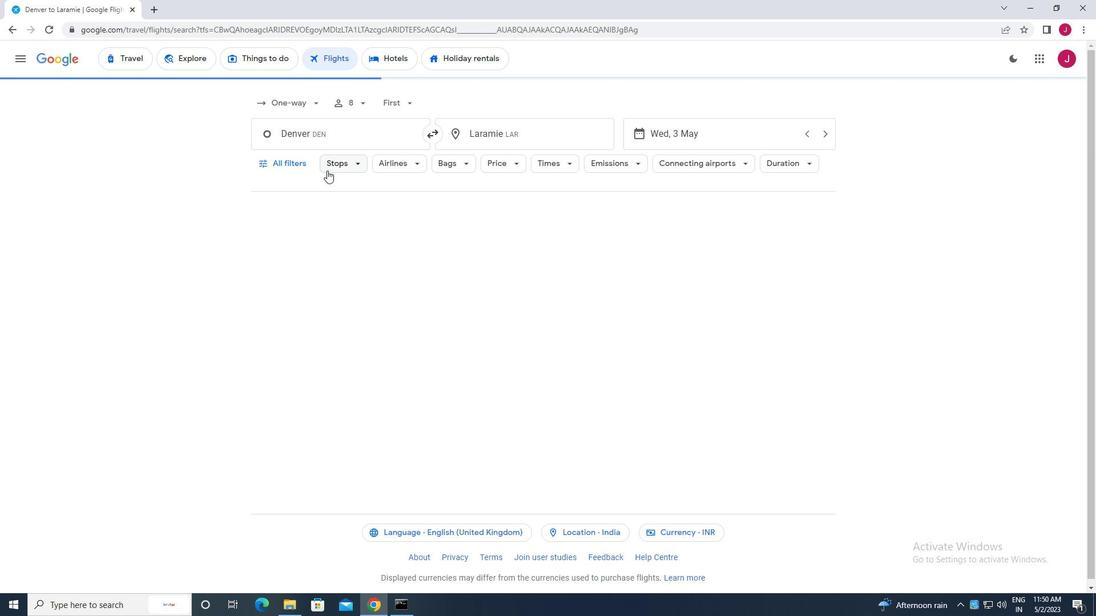 
Action: Mouse pressed left at (288, 165)
Screenshot: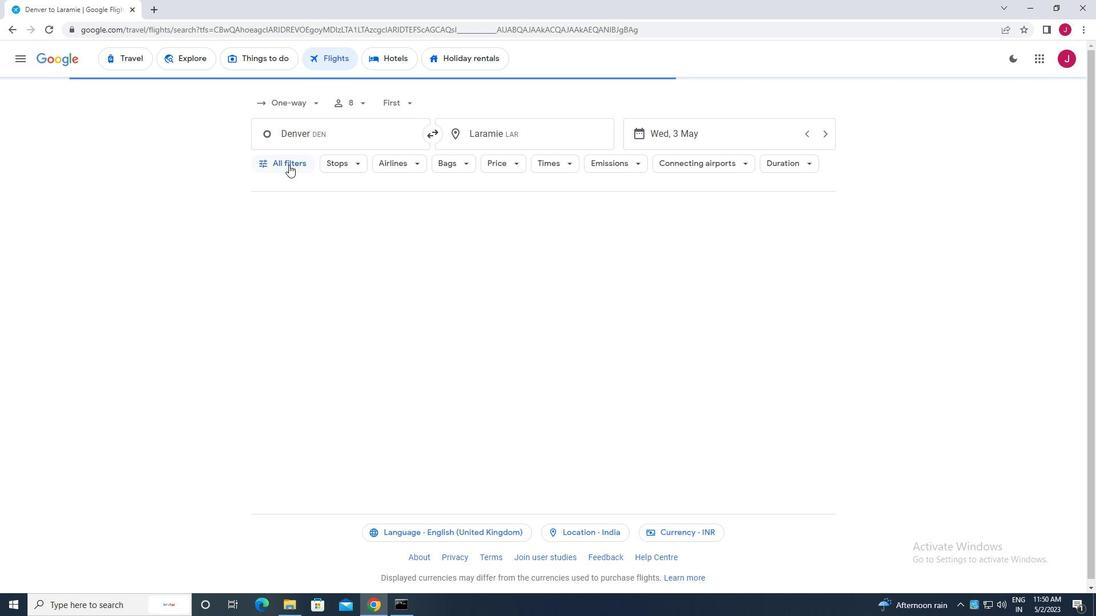 
Action: Mouse moved to (415, 303)
Screenshot: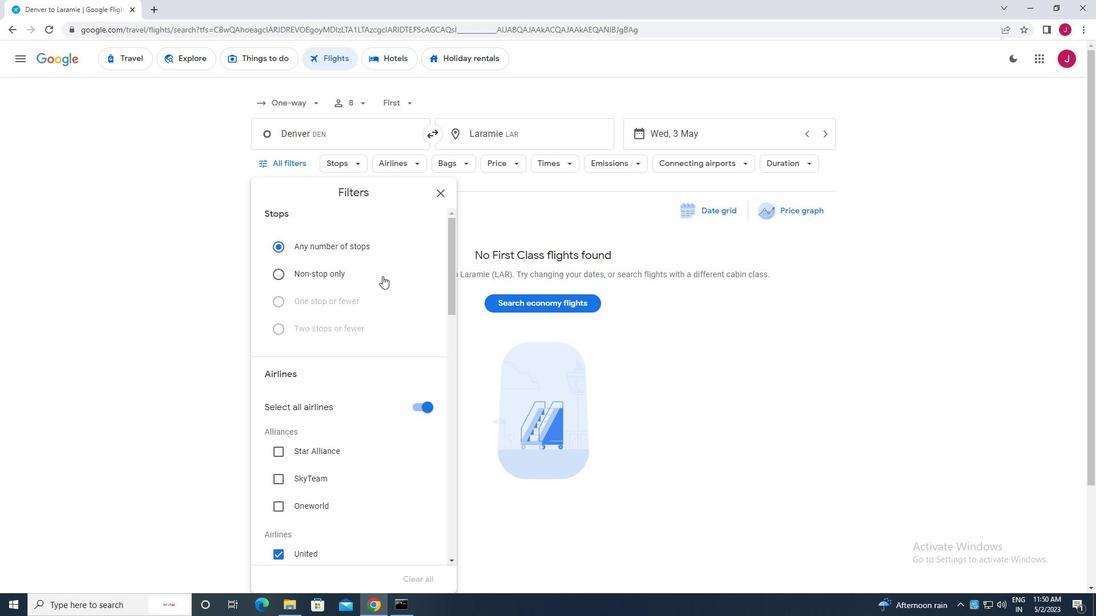 
Action: Mouse scrolled (415, 303) with delta (0, 0)
Screenshot: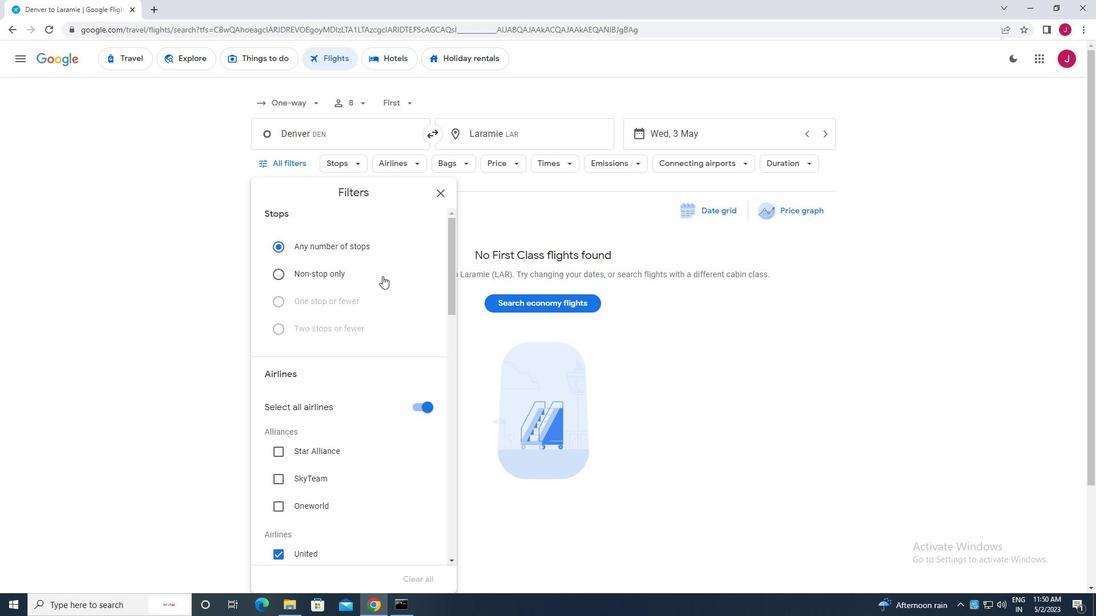 
Action: Mouse moved to (411, 299)
Screenshot: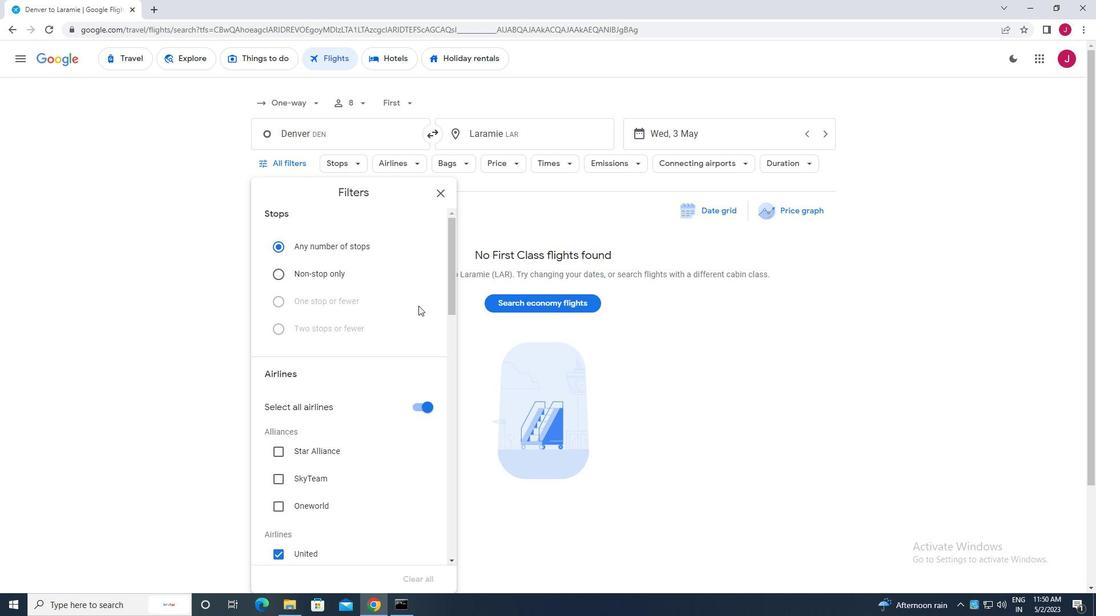 
Action: Mouse scrolled (411, 299) with delta (0, 0)
Screenshot: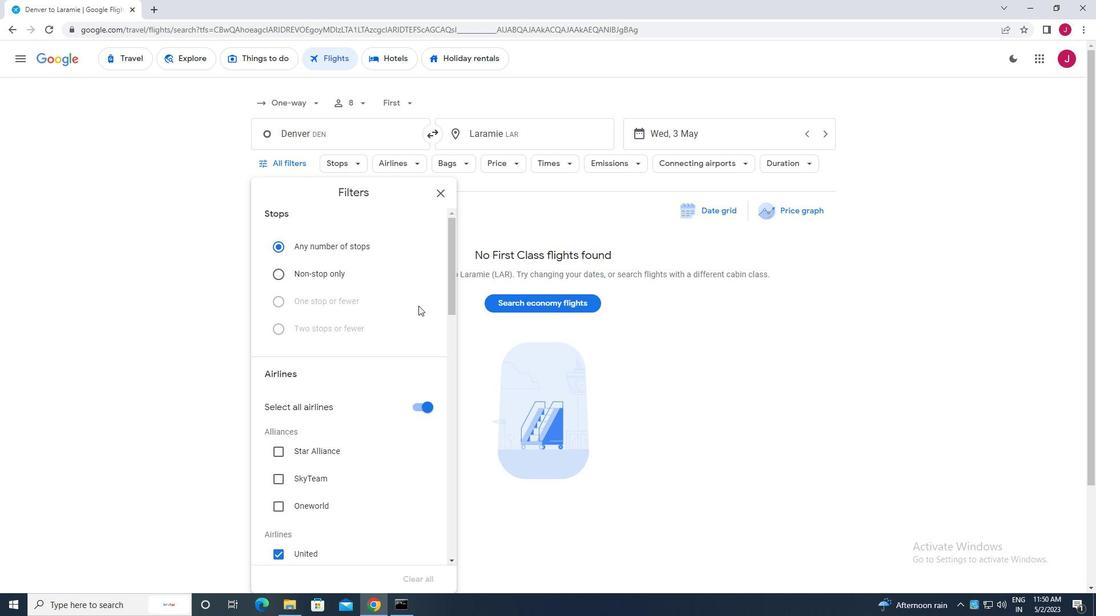 
Action: Mouse moved to (409, 294)
Screenshot: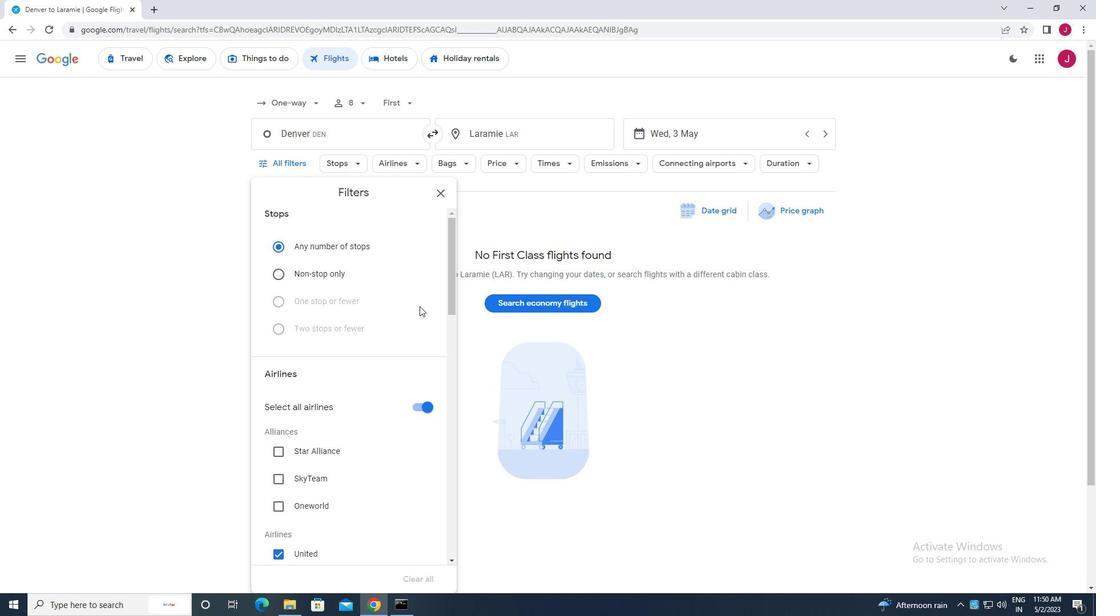 
Action: Mouse scrolled (409, 294) with delta (0, 0)
Screenshot: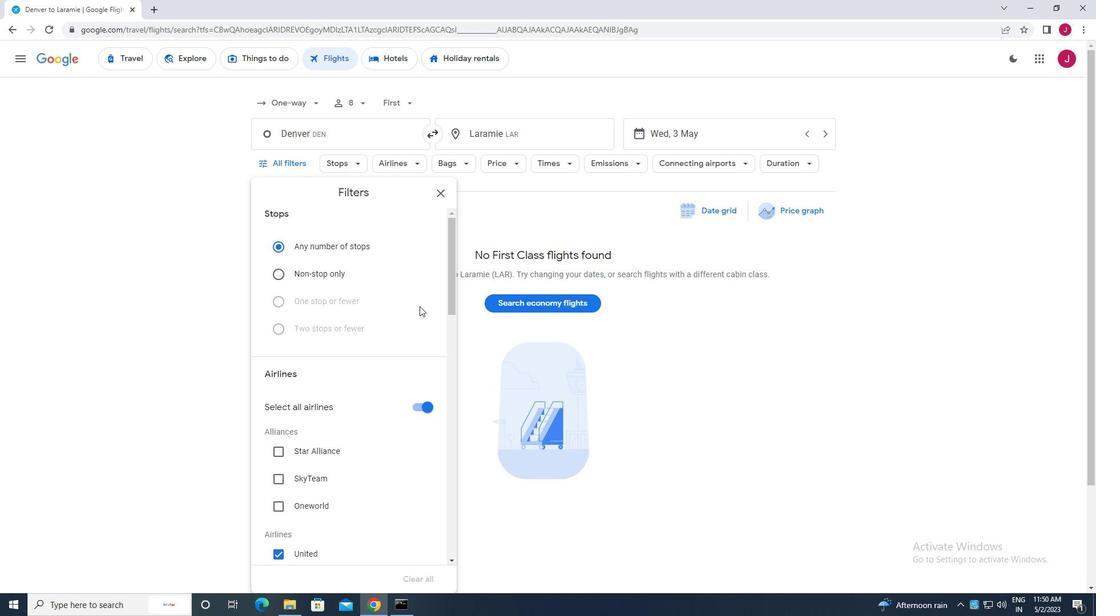 
Action: Mouse moved to (415, 234)
Screenshot: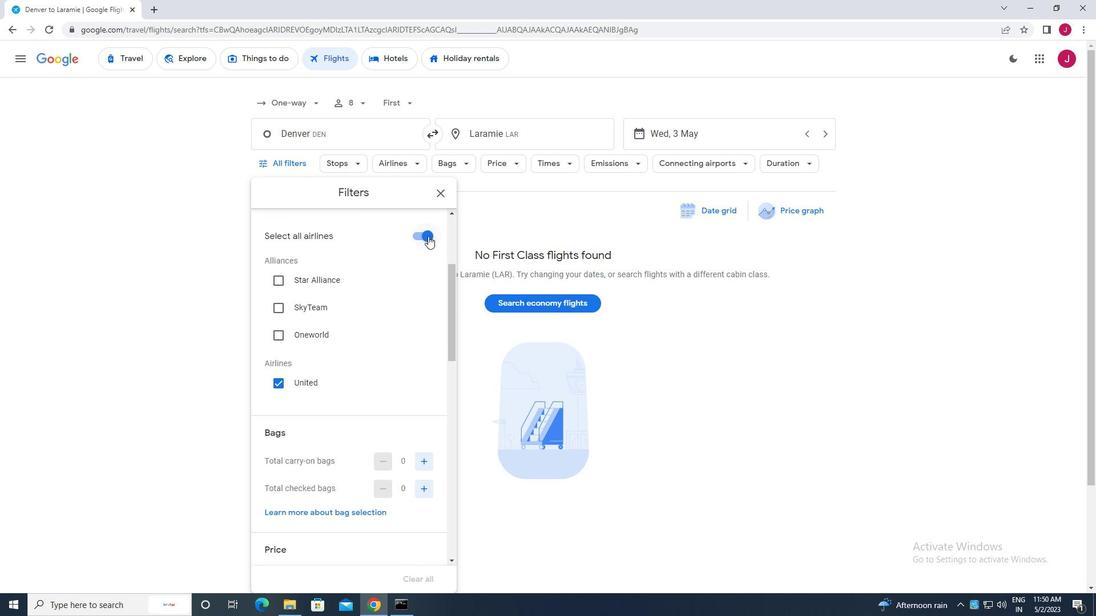 
Action: Mouse pressed left at (415, 234)
Screenshot: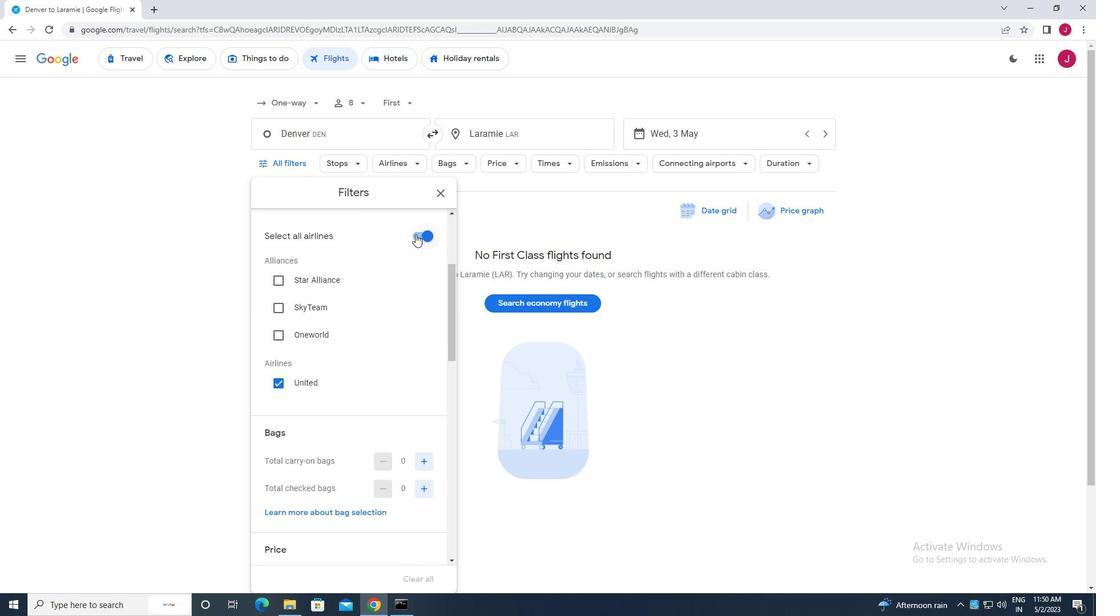 
Action: Mouse moved to (400, 249)
Screenshot: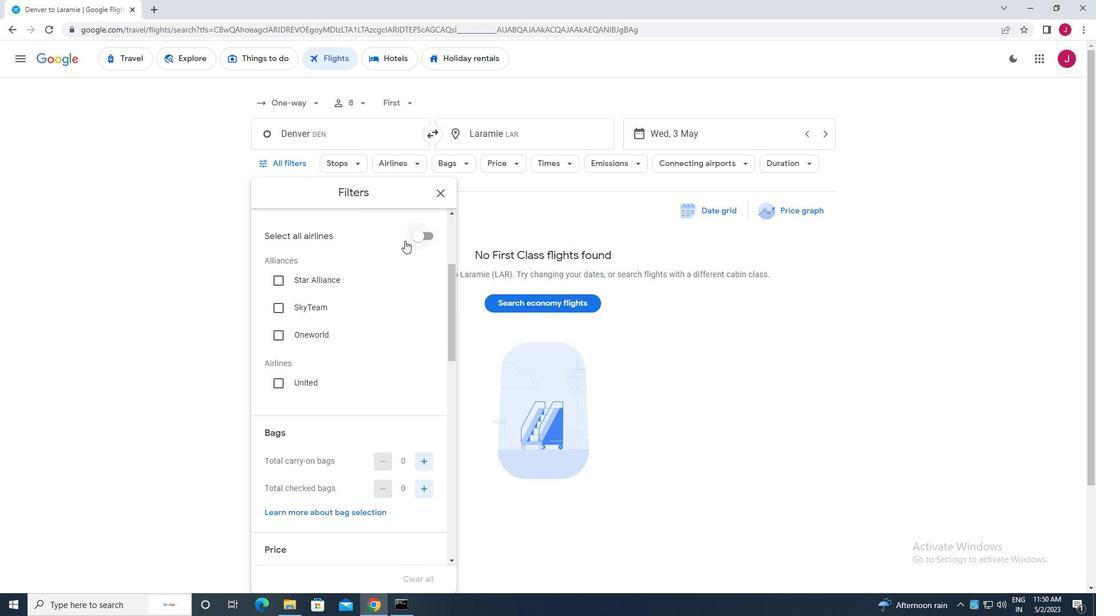 
Action: Mouse scrolled (400, 248) with delta (0, 0)
Screenshot: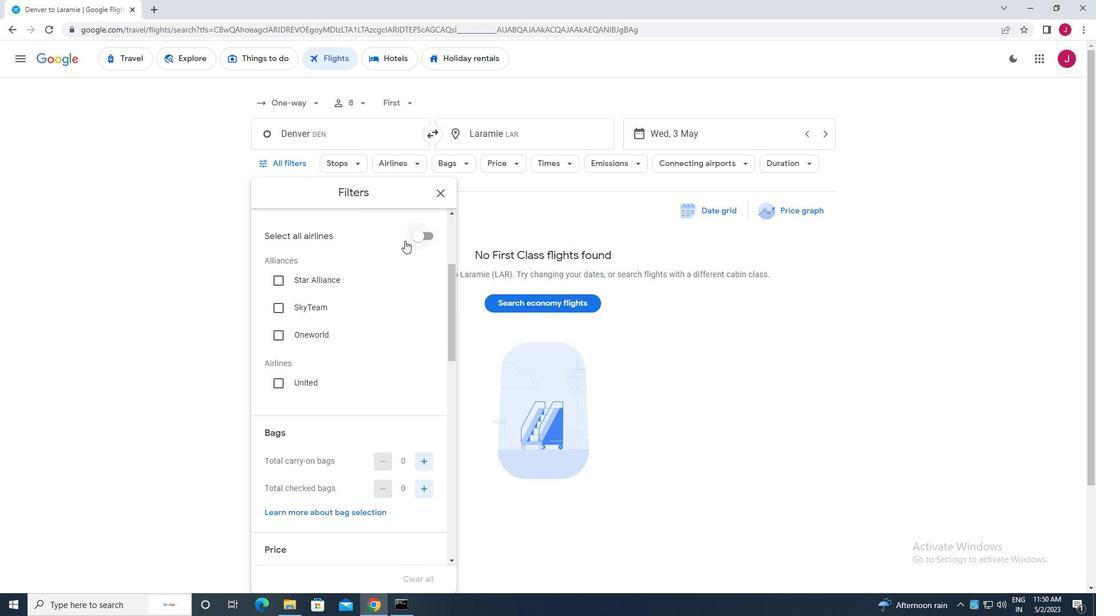 
Action: Mouse moved to (324, 270)
Screenshot: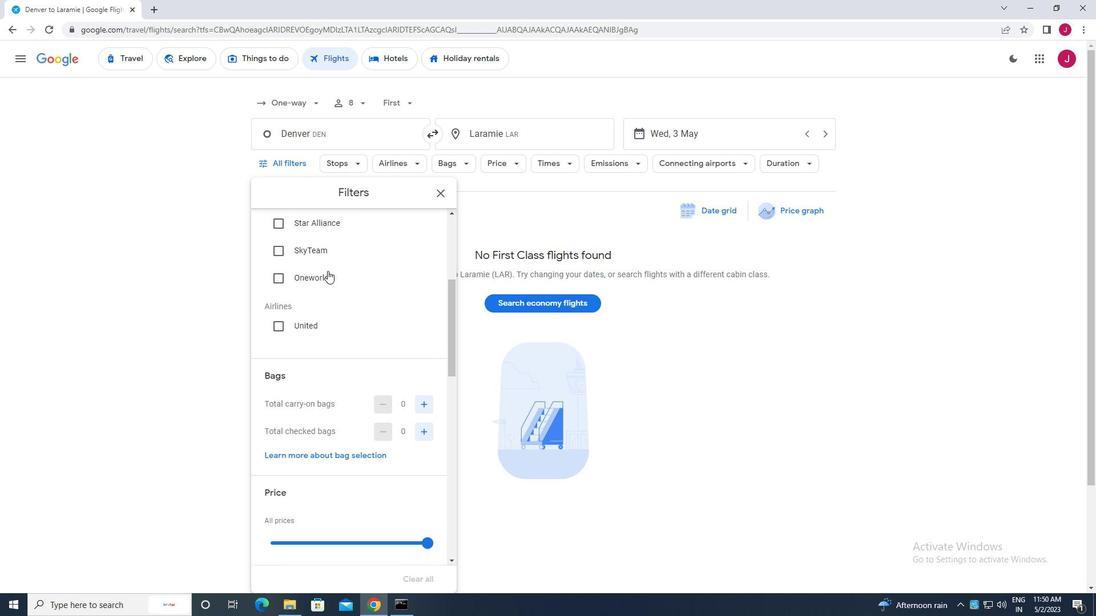 
Action: Mouse scrolled (324, 269) with delta (0, 0)
Screenshot: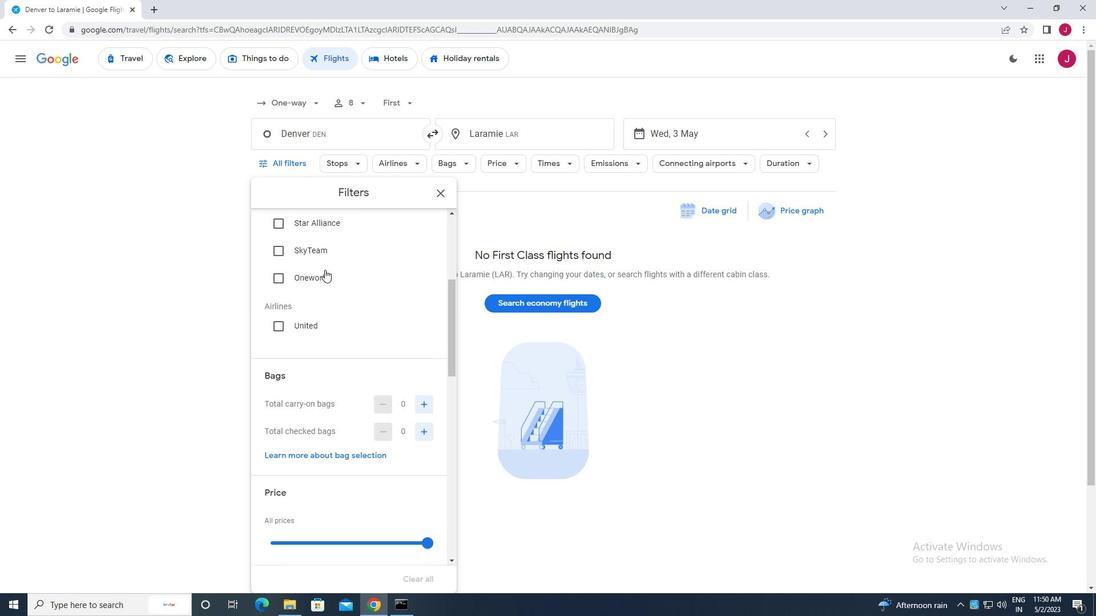 
Action: Mouse moved to (327, 271)
Screenshot: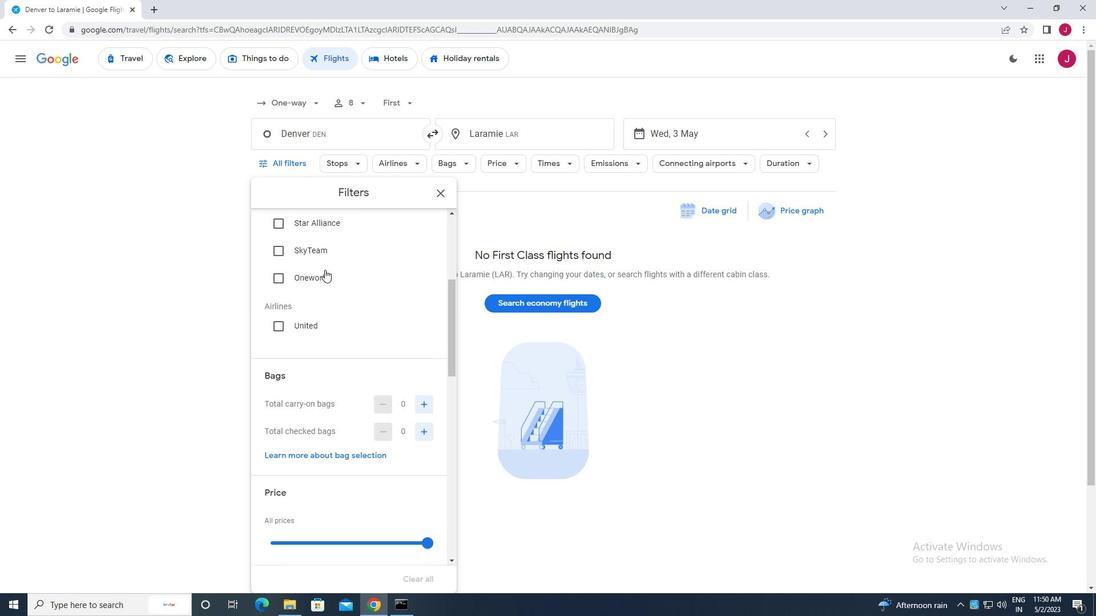 
Action: Mouse scrolled (327, 271) with delta (0, 0)
Screenshot: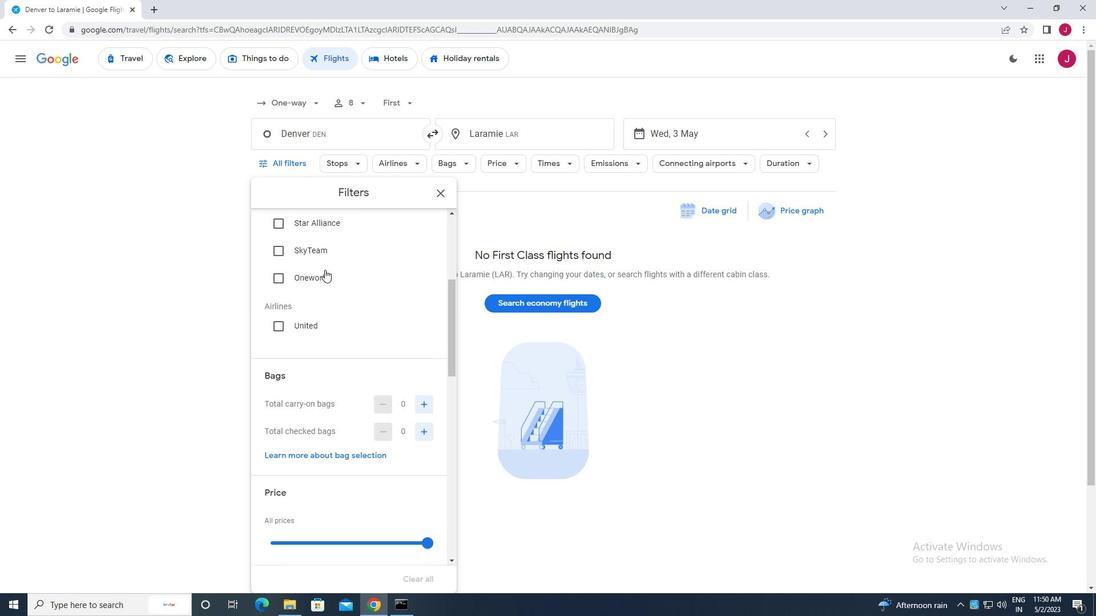 
Action: Mouse moved to (420, 315)
Screenshot: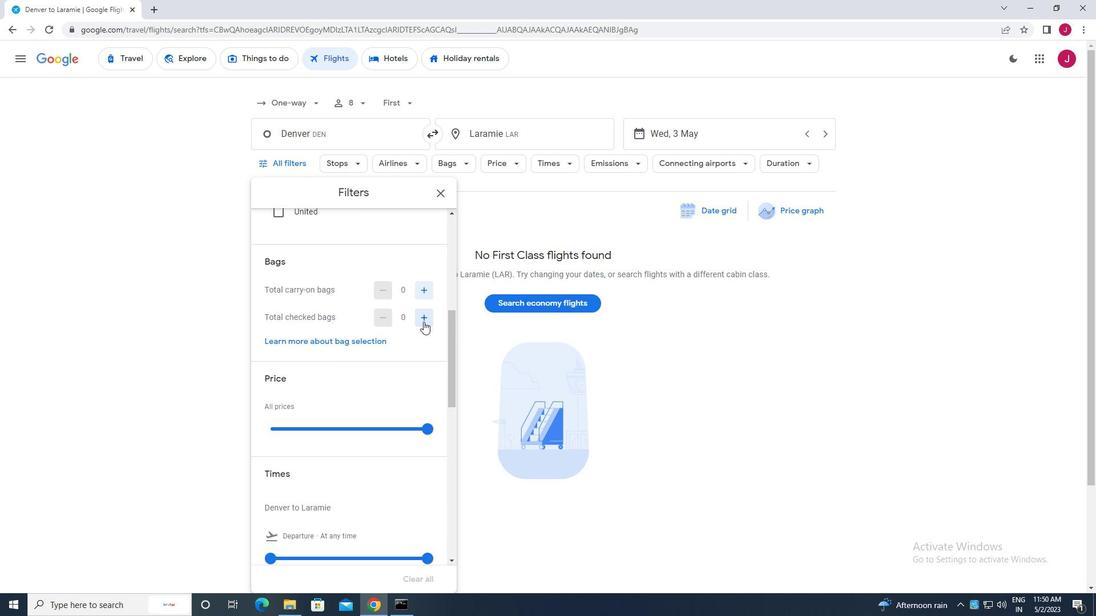 
Action: Mouse pressed left at (420, 315)
Screenshot: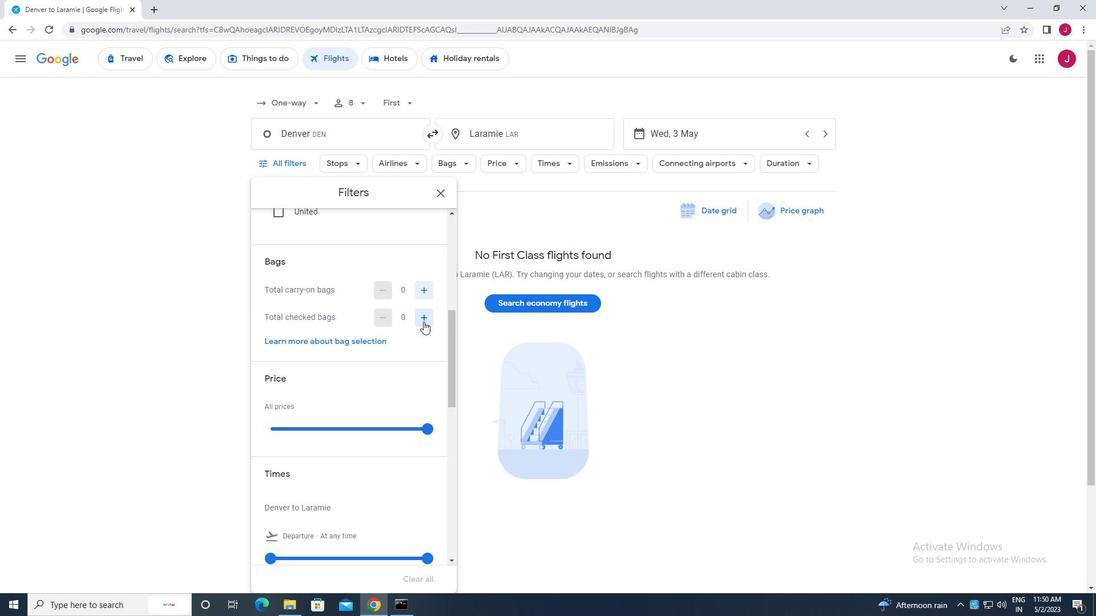 
Action: Mouse pressed left at (420, 315)
Screenshot: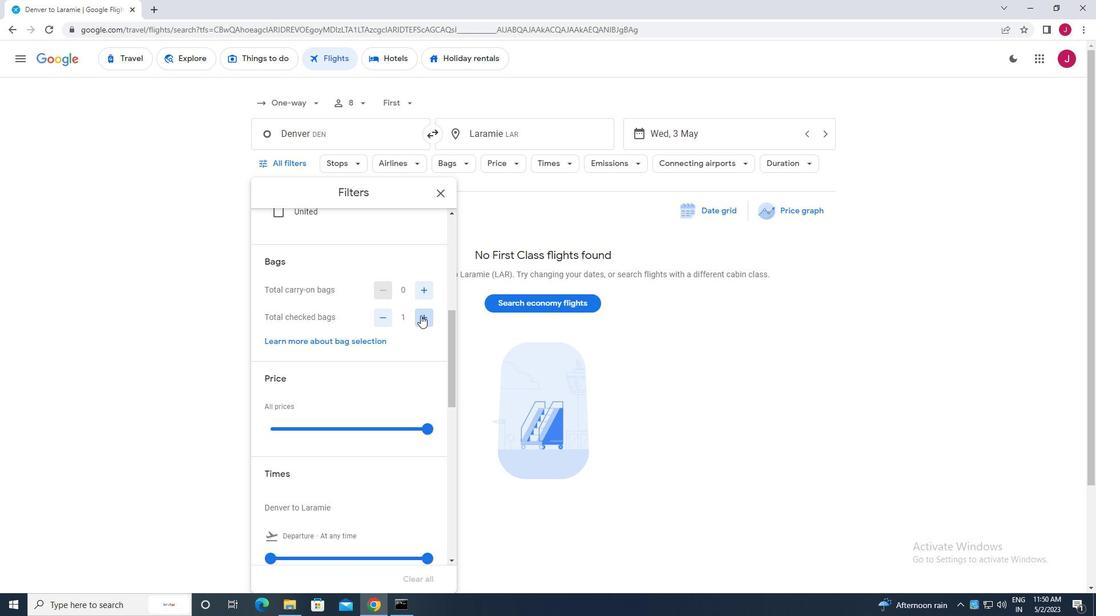
Action: Mouse pressed left at (420, 315)
Screenshot: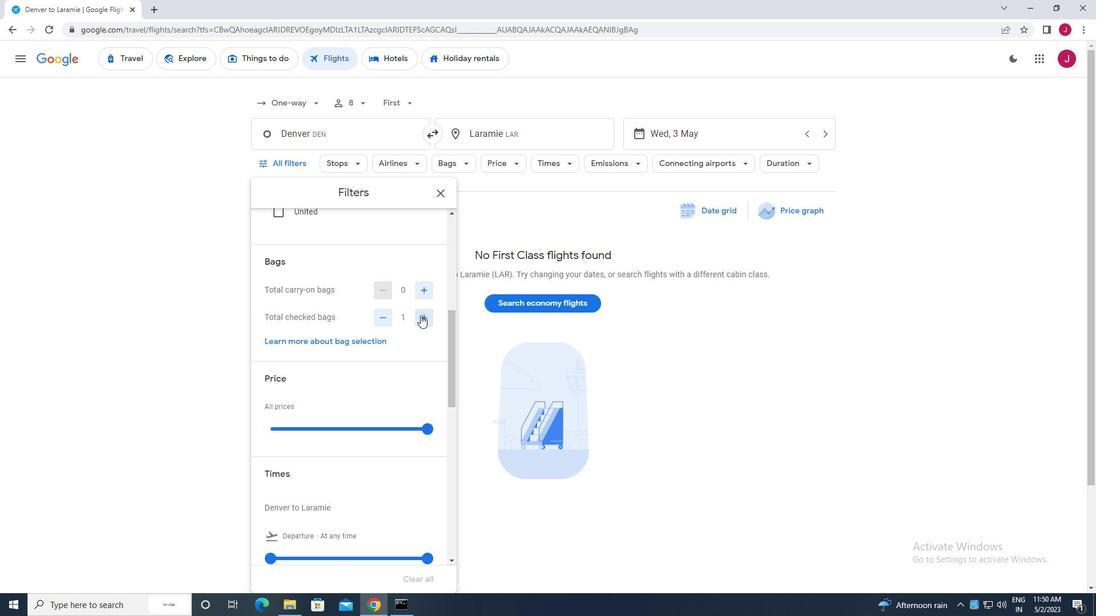 
Action: Mouse pressed left at (420, 315)
Screenshot: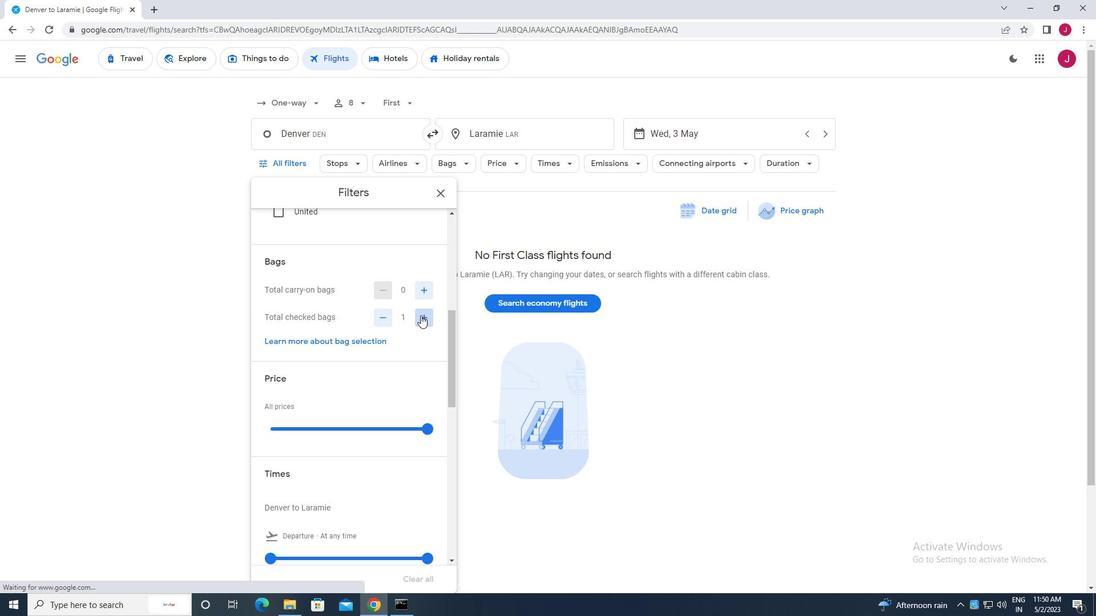 
Action: Mouse pressed left at (420, 315)
Screenshot: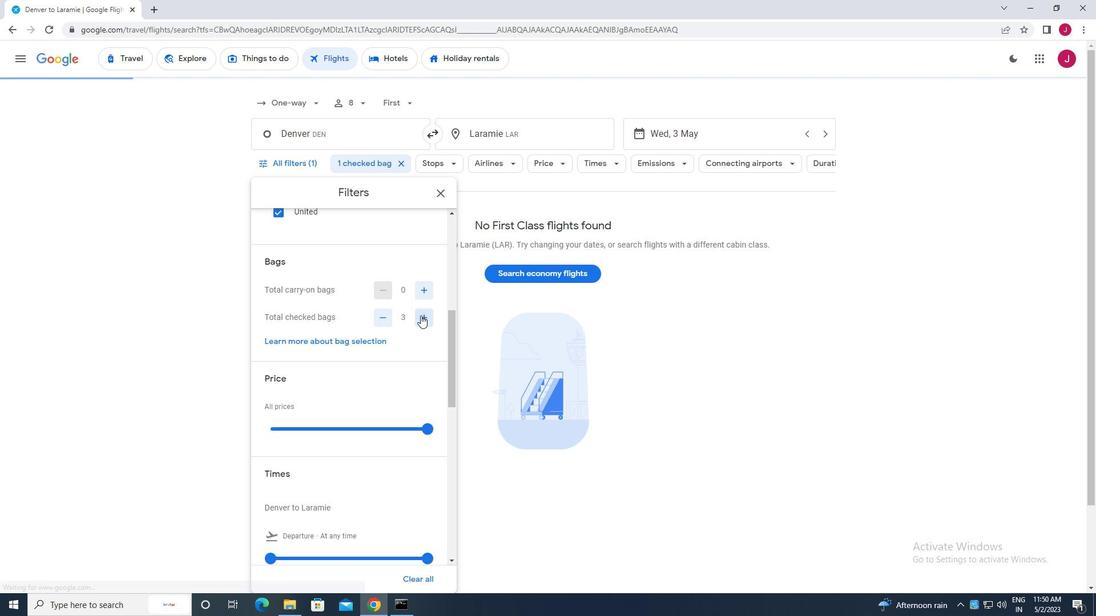 
Action: Mouse pressed left at (420, 315)
Screenshot: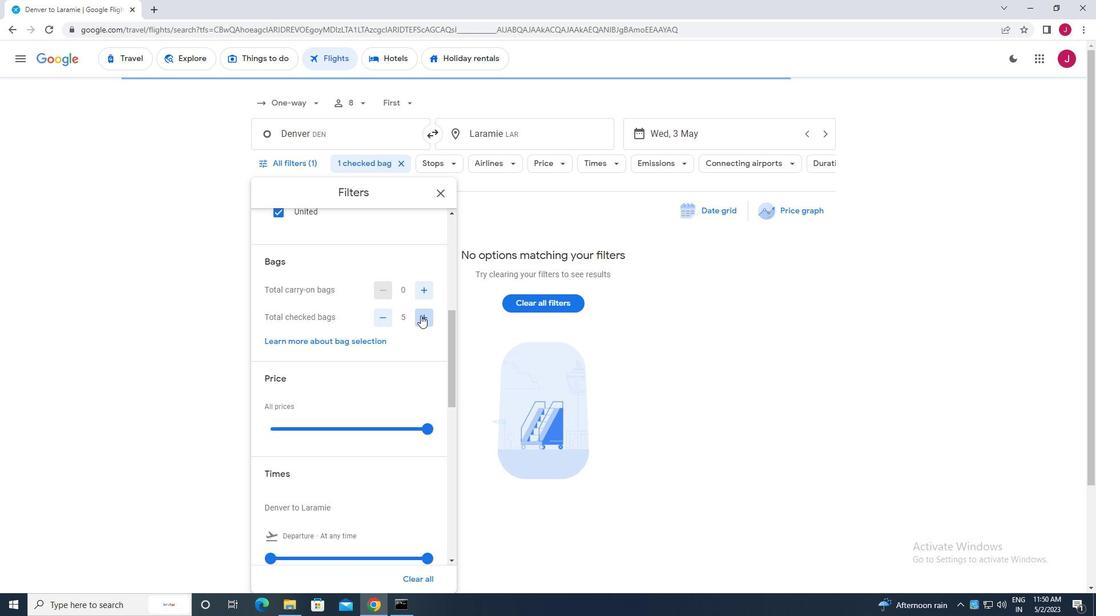 
Action: Mouse pressed left at (420, 315)
Screenshot: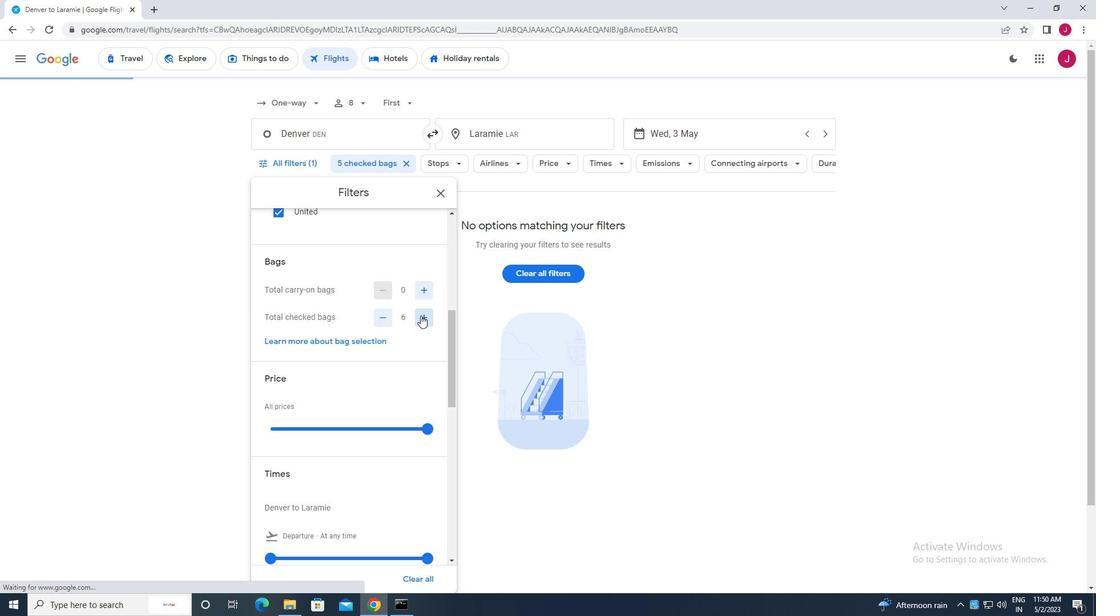 
Action: Mouse scrolled (420, 315) with delta (0, 0)
Screenshot: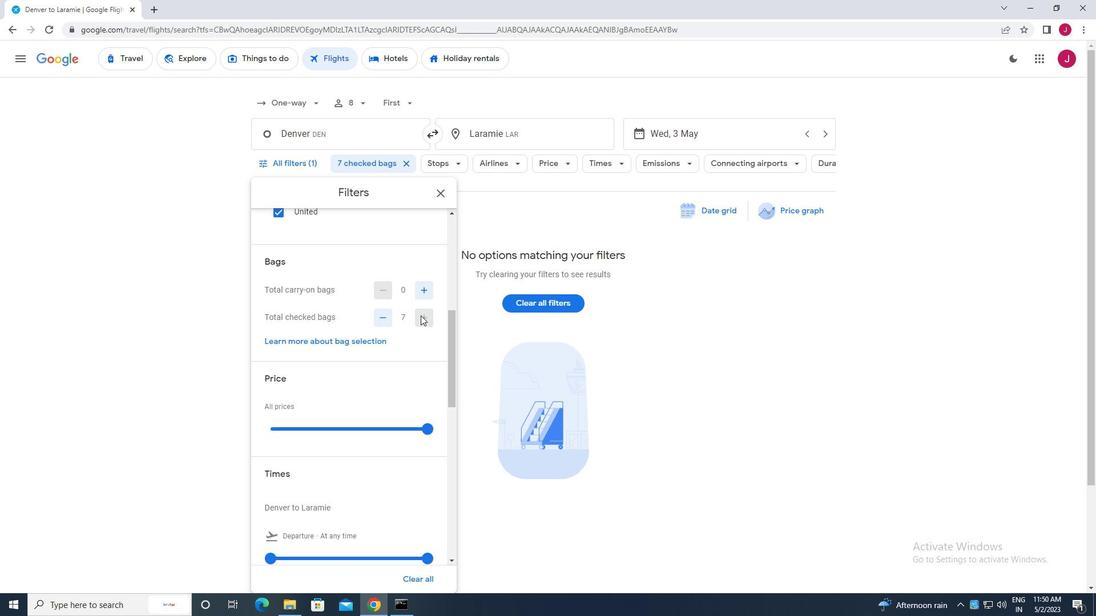 
Action: Mouse scrolled (420, 315) with delta (0, 0)
Screenshot: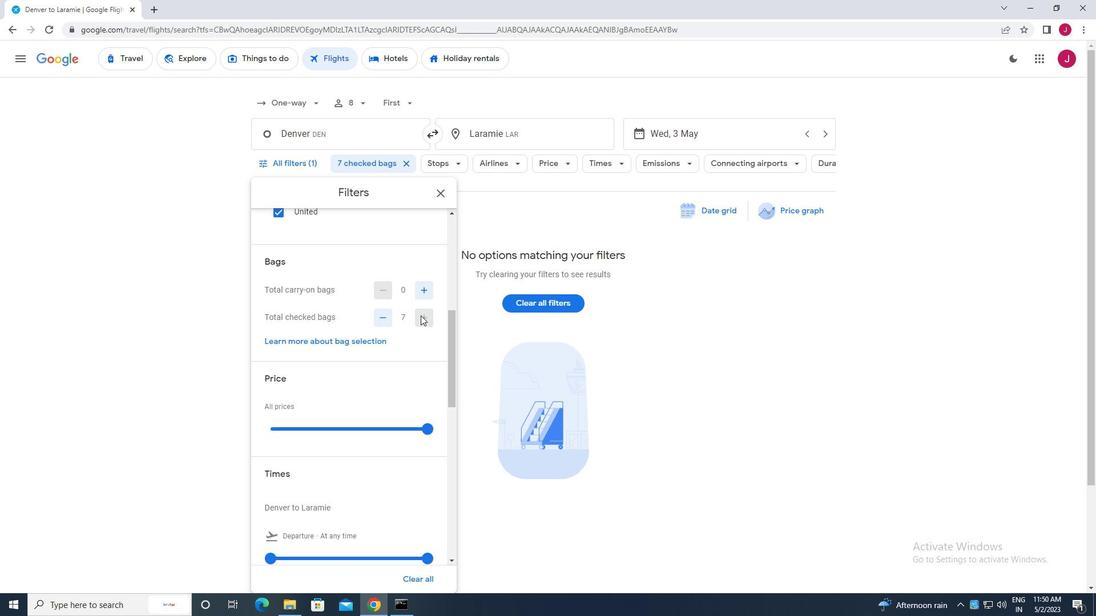 
Action: Mouse moved to (427, 315)
Screenshot: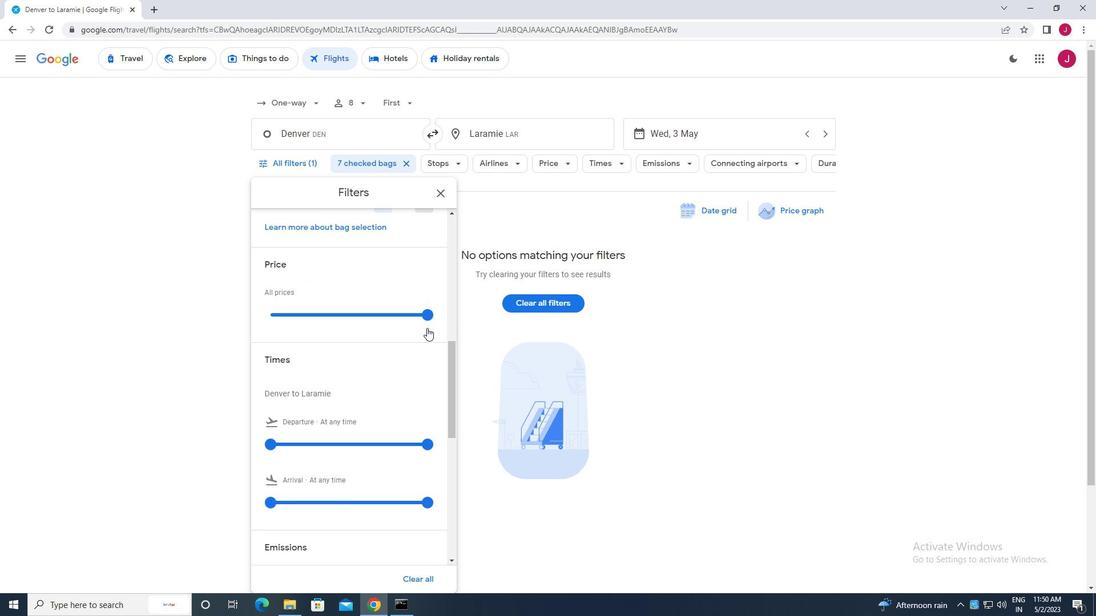 
Action: Mouse pressed left at (427, 315)
Screenshot: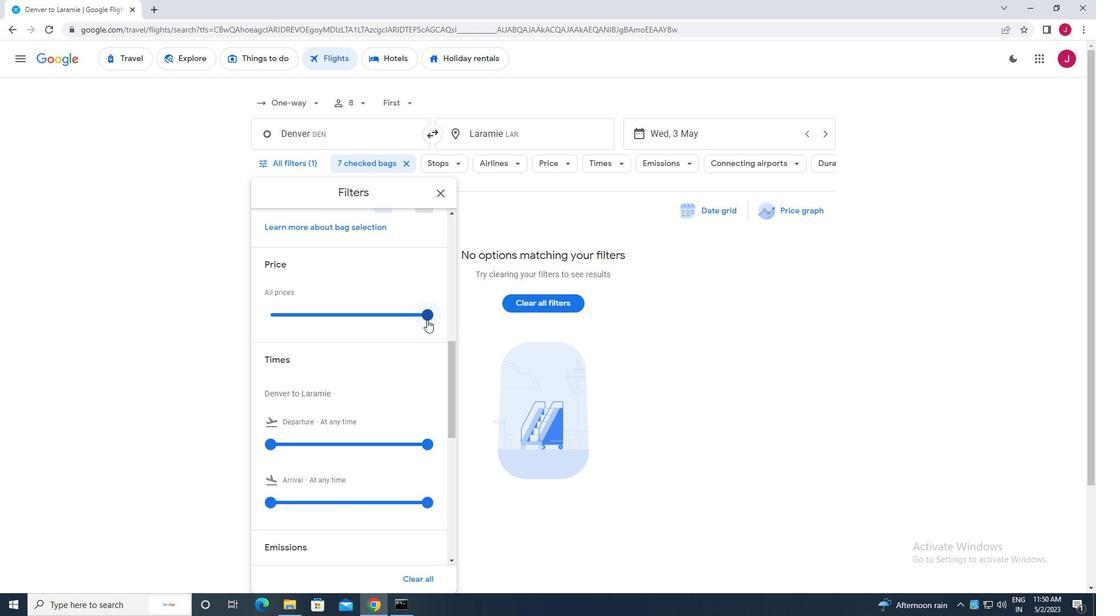 
Action: Mouse moved to (270, 444)
Screenshot: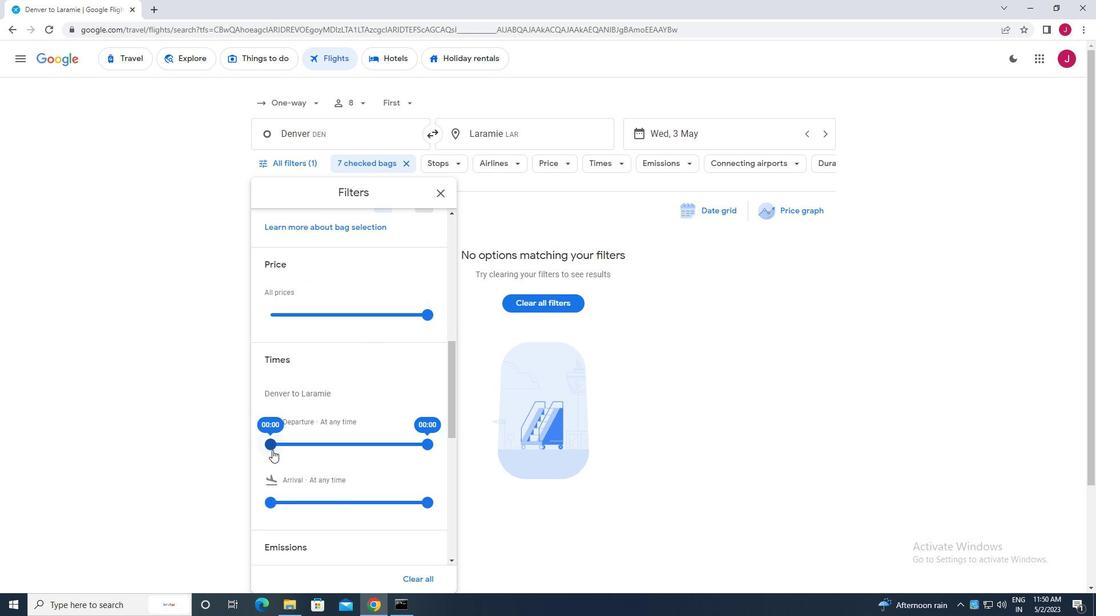 
Action: Mouse pressed left at (270, 444)
Screenshot: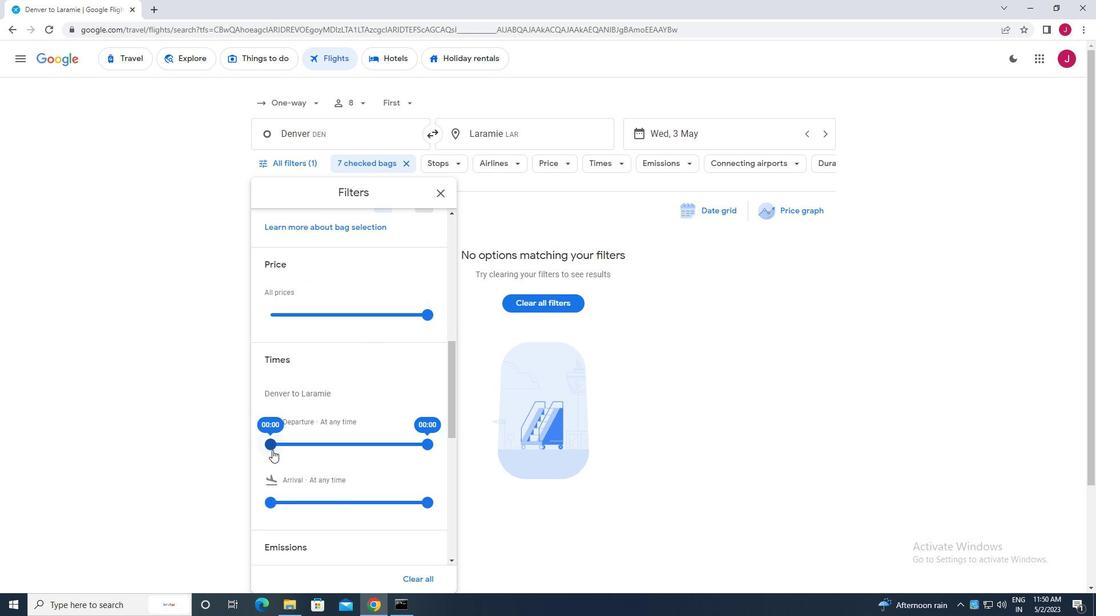 
Action: Mouse moved to (423, 445)
Screenshot: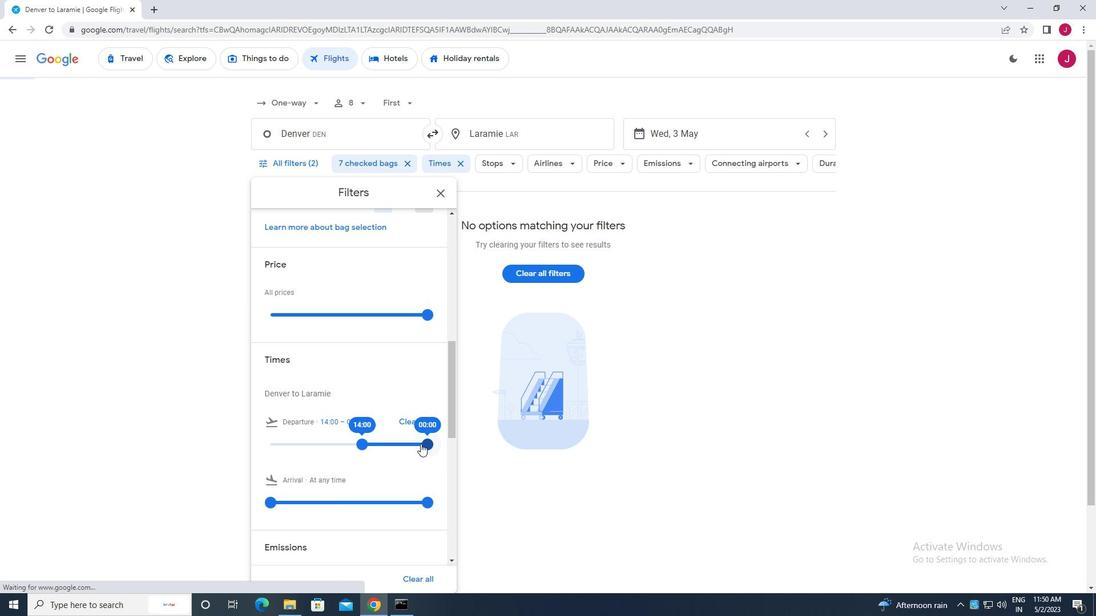 
Action: Mouse pressed left at (423, 445)
Screenshot: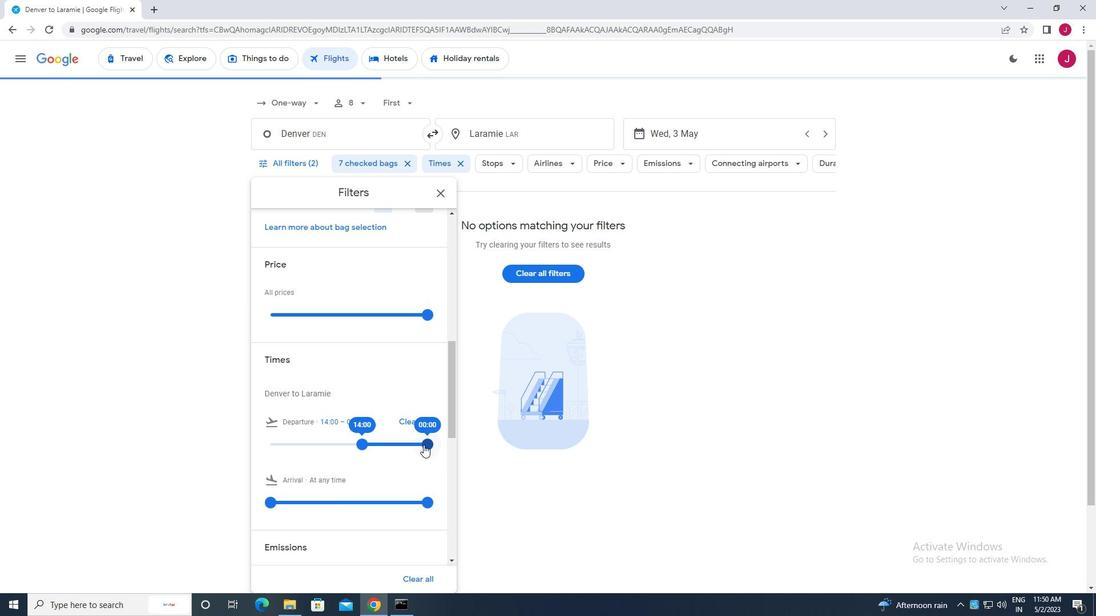 
Action: Mouse moved to (440, 187)
Screenshot: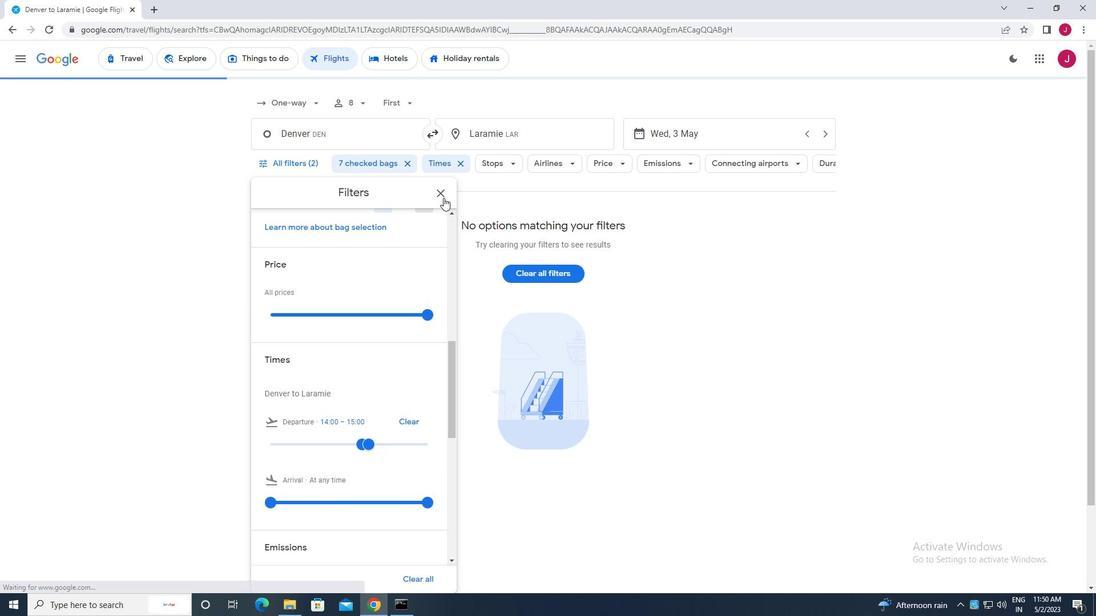 
Action: Mouse pressed left at (440, 187)
Screenshot: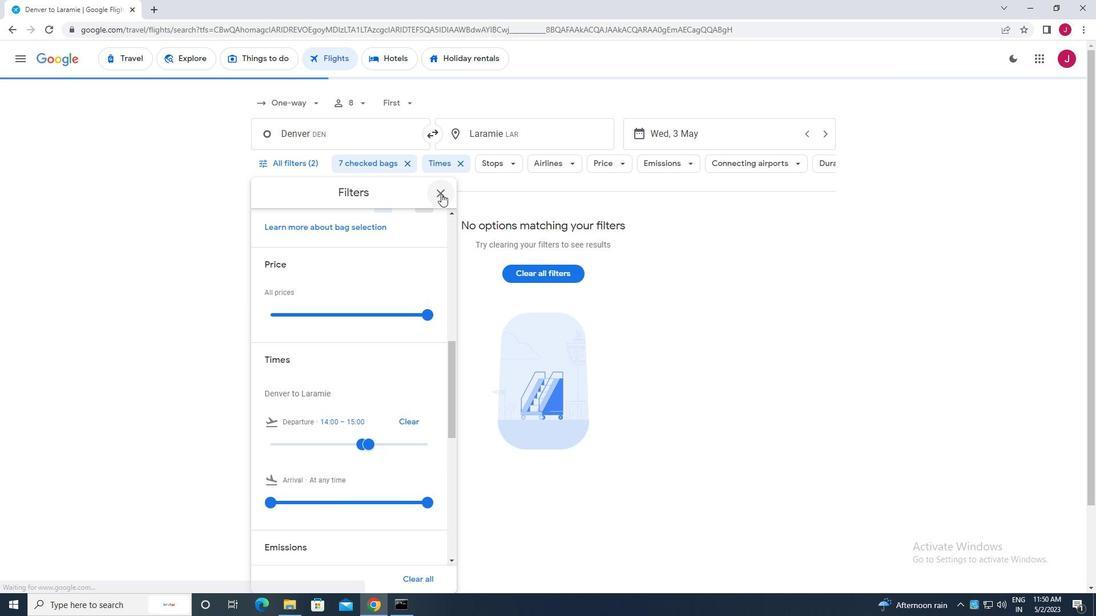 
Action: Mouse moved to (438, 190)
Screenshot: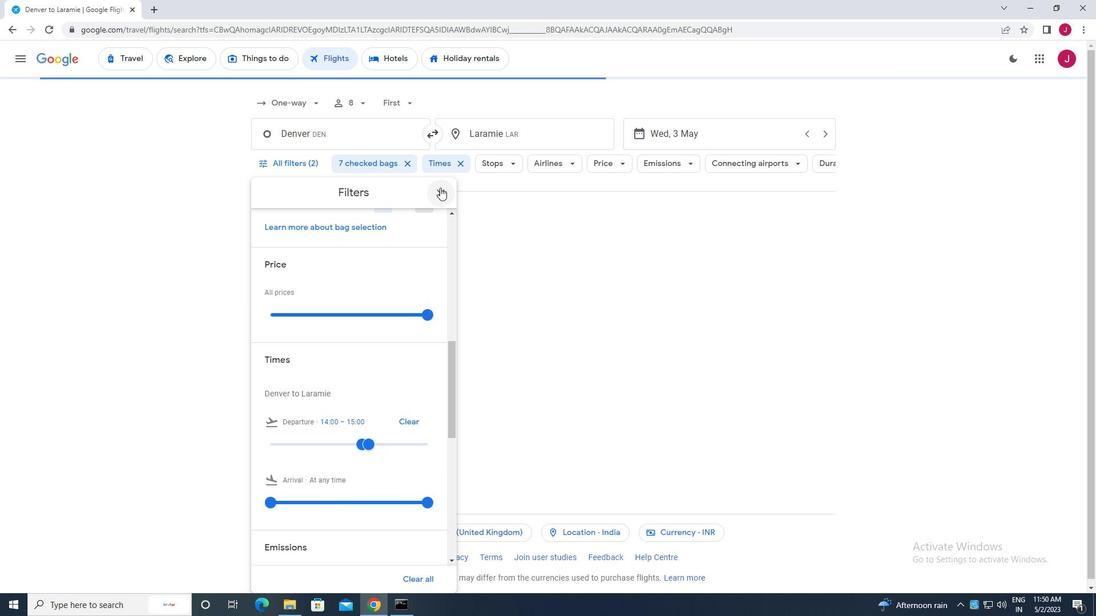 
